 Task: Create new contact,   with mail id: 'AdamsAutumn@revlon.com', first name: 'Autumn', Last name: 'Adams', Job Title: Communications Specialist, Phone number (702) 555-4567. Change life cycle stage to  'Lead' and lead status to 'New'. Add new company to the associated contact: zukademi.edu.tr and type: Other. Logged in from softage.10@softage.net
Action: Mouse moved to (57, 51)
Screenshot: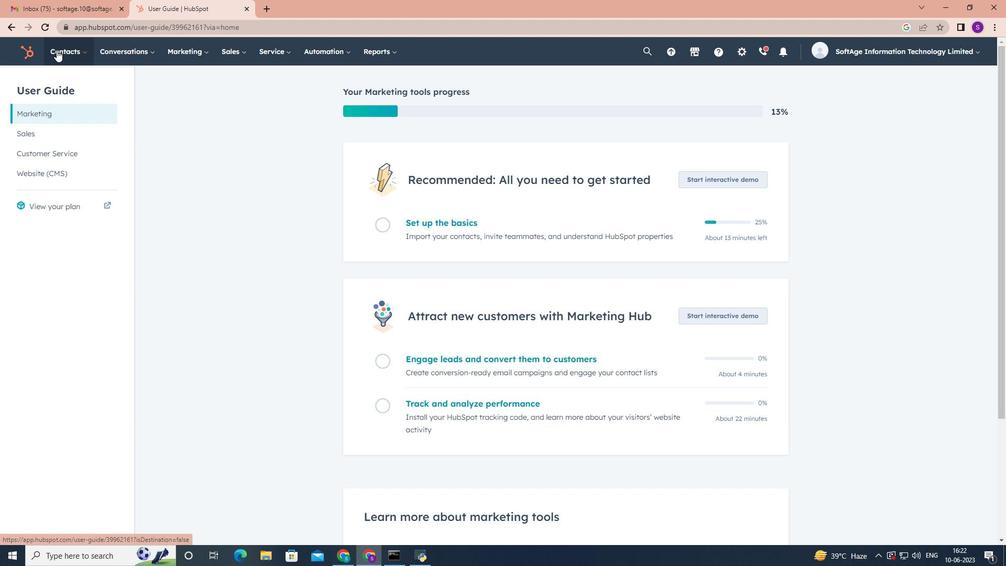 
Action: Mouse pressed left at (57, 51)
Screenshot: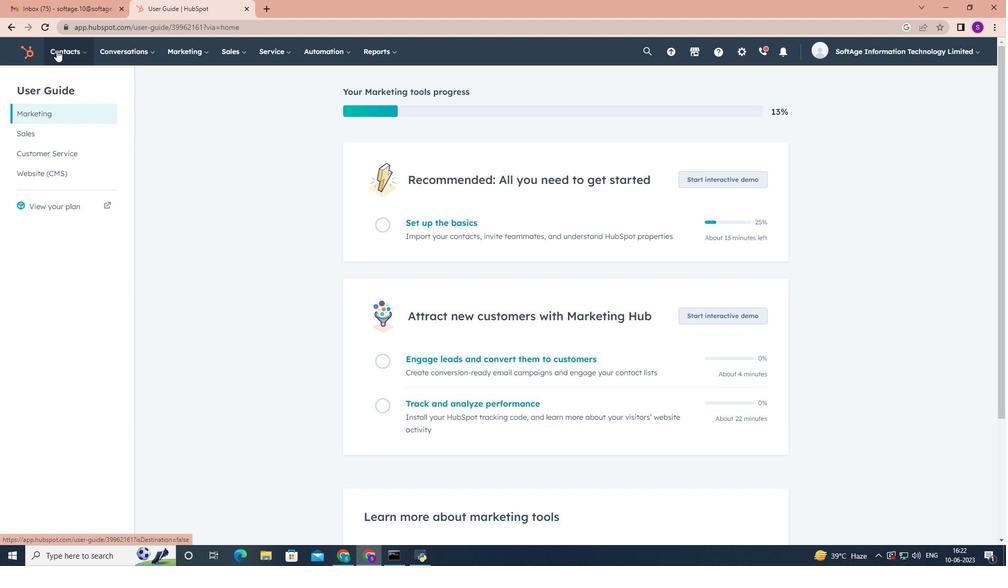 
Action: Mouse moved to (67, 82)
Screenshot: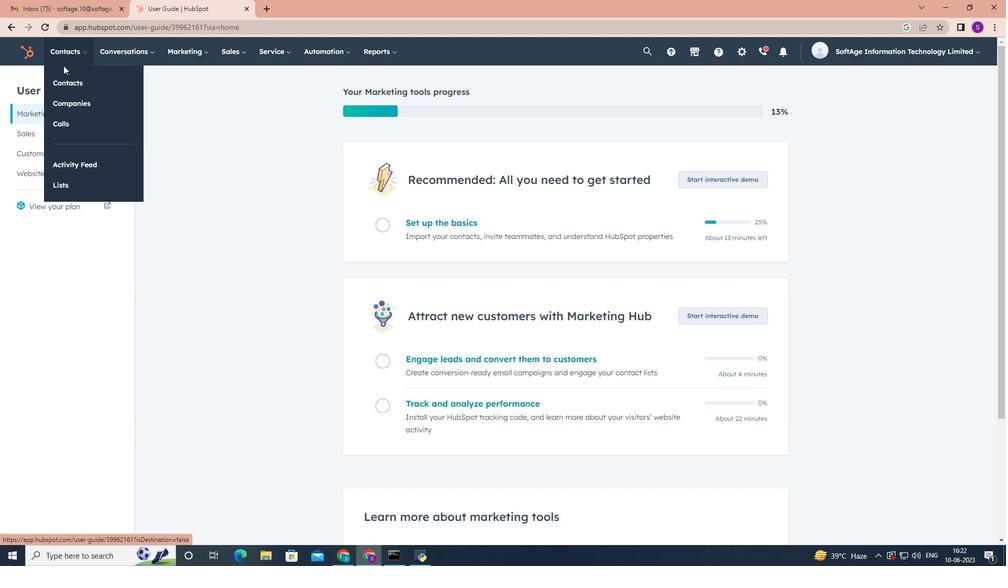 
Action: Mouse pressed left at (67, 82)
Screenshot: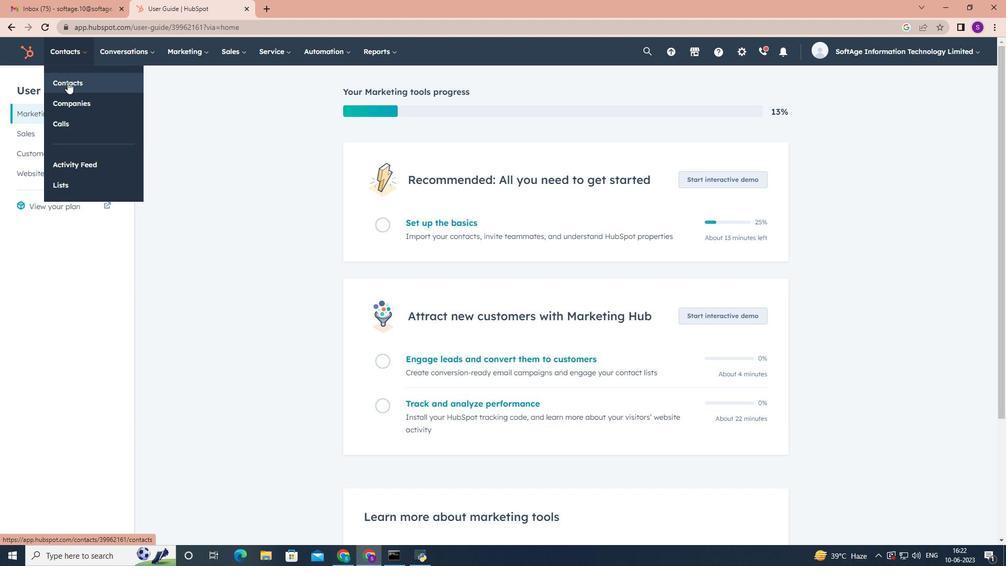 
Action: Mouse moved to (935, 90)
Screenshot: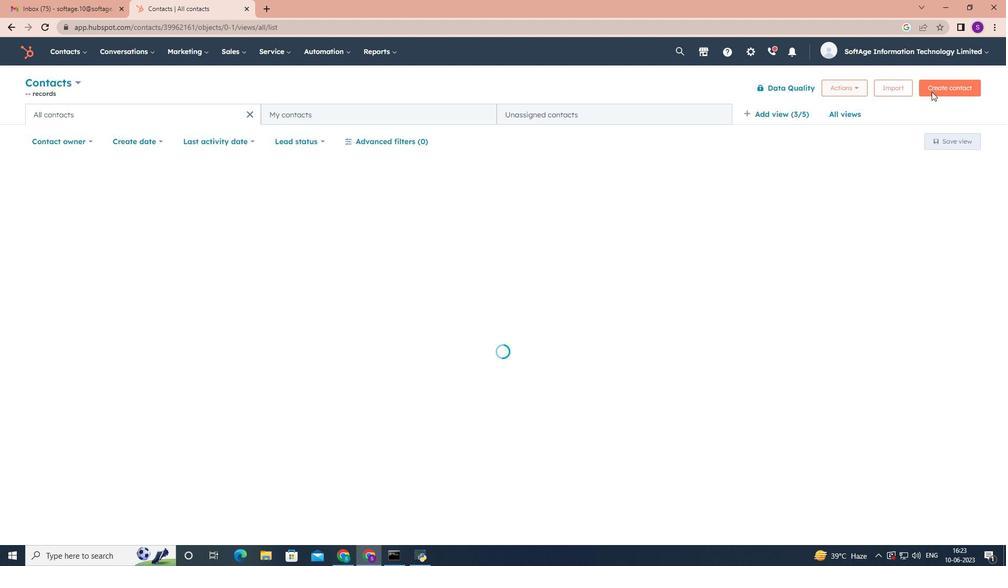 
Action: Mouse pressed left at (935, 90)
Screenshot: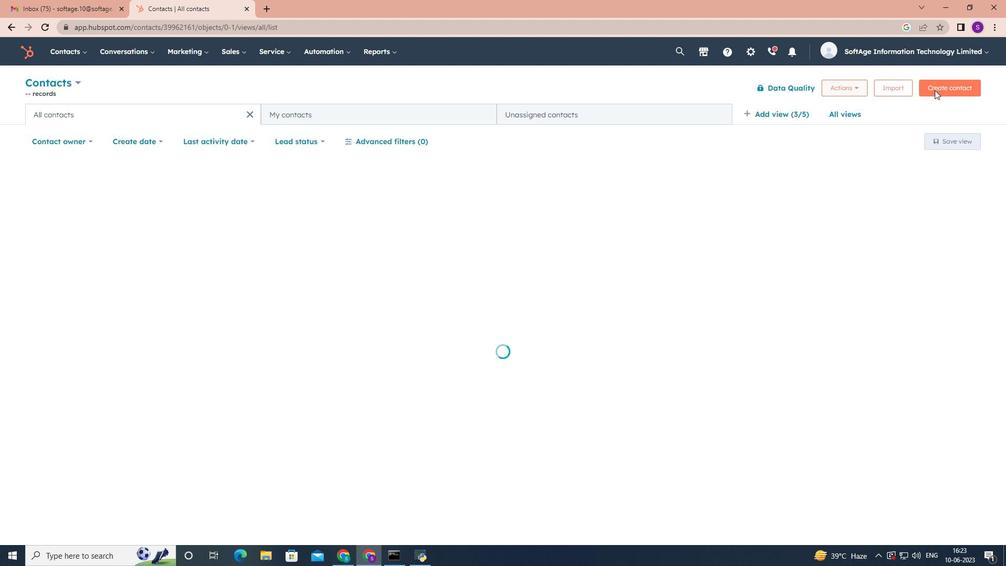 
Action: Mouse moved to (742, 134)
Screenshot: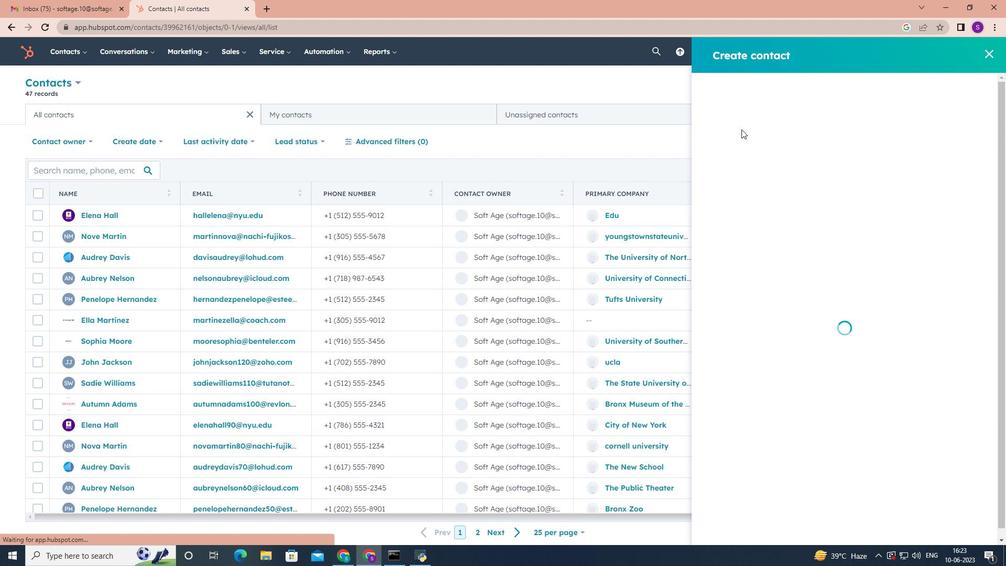 
Action: Mouse pressed left at (742, 134)
Screenshot: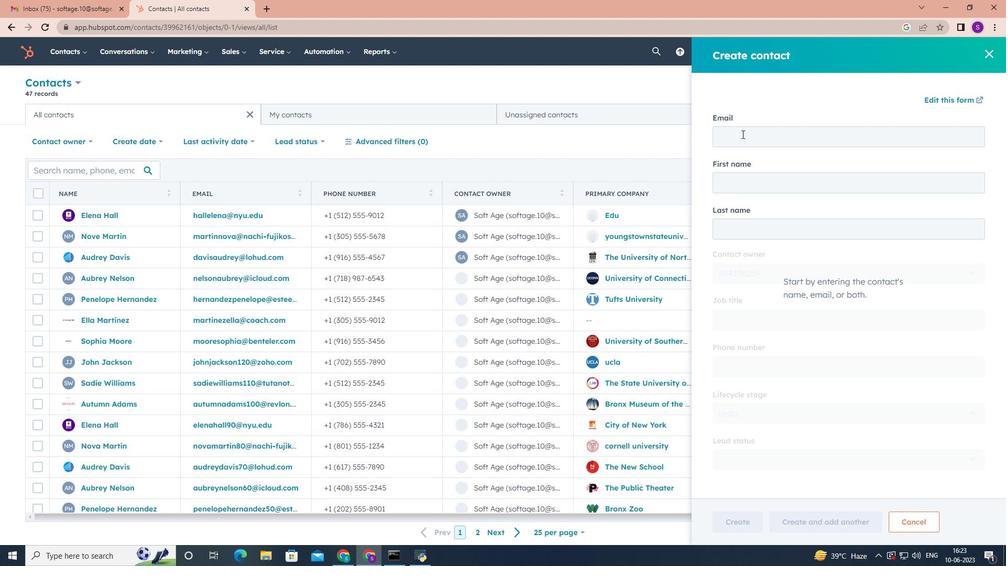 
Action: Key pressed <Key.shift>Adams<Key.shift>Autumn<Key.shift>@e<Key.backspace>revlon.com
Screenshot: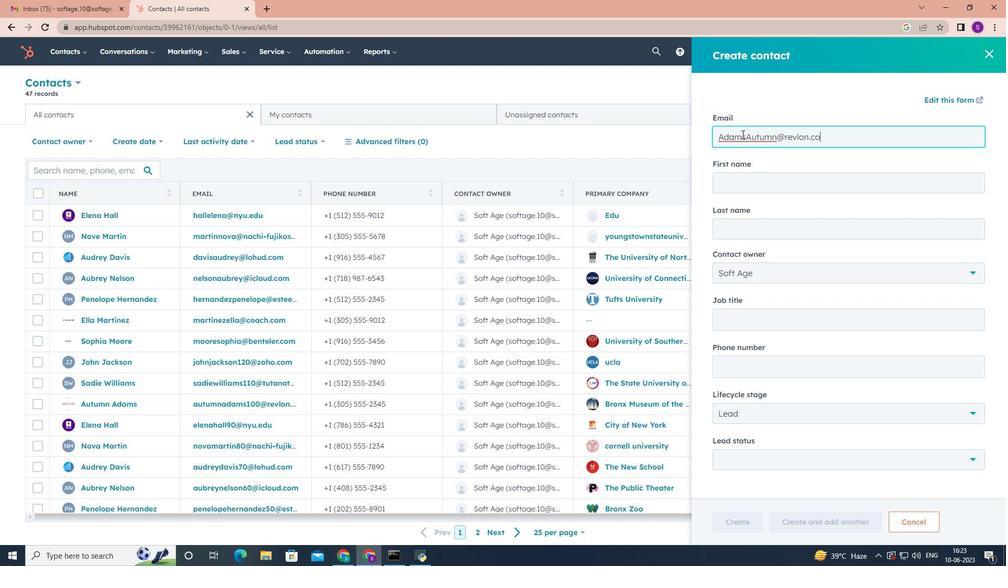
Action: Mouse scrolled (742, 133) with delta (0, 0)
Screenshot: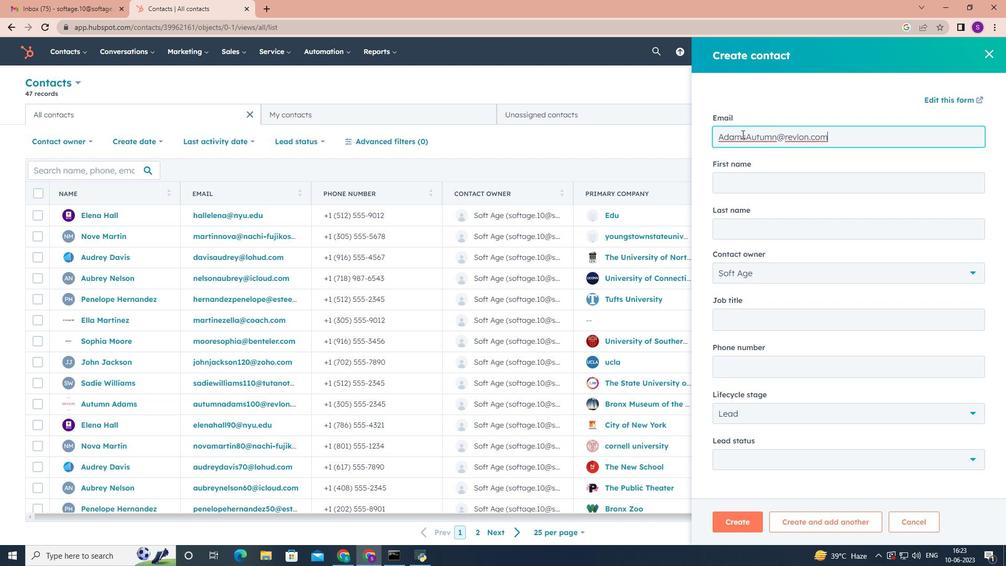 
Action: Mouse moved to (746, 178)
Screenshot: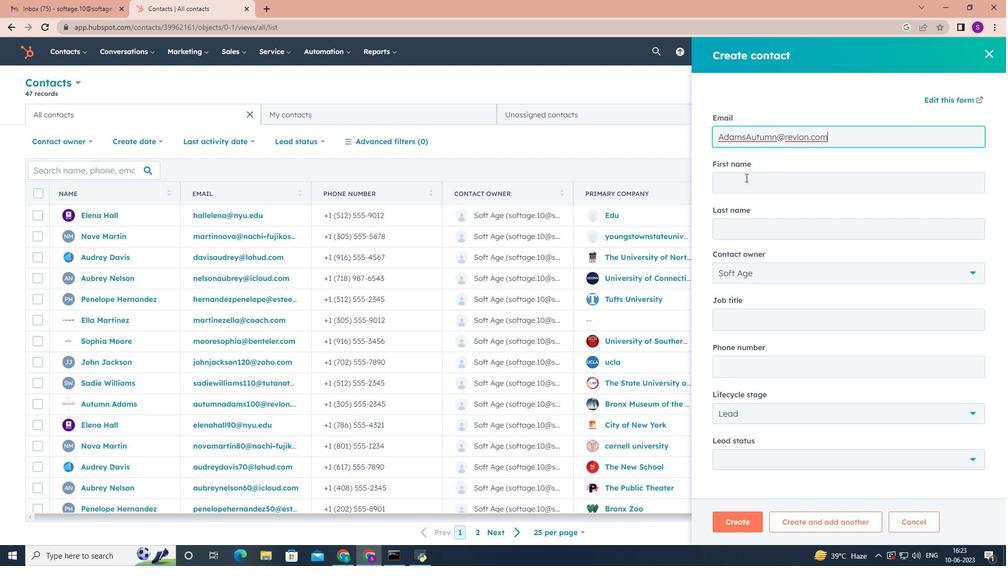 
Action: Mouse pressed left at (746, 178)
Screenshot: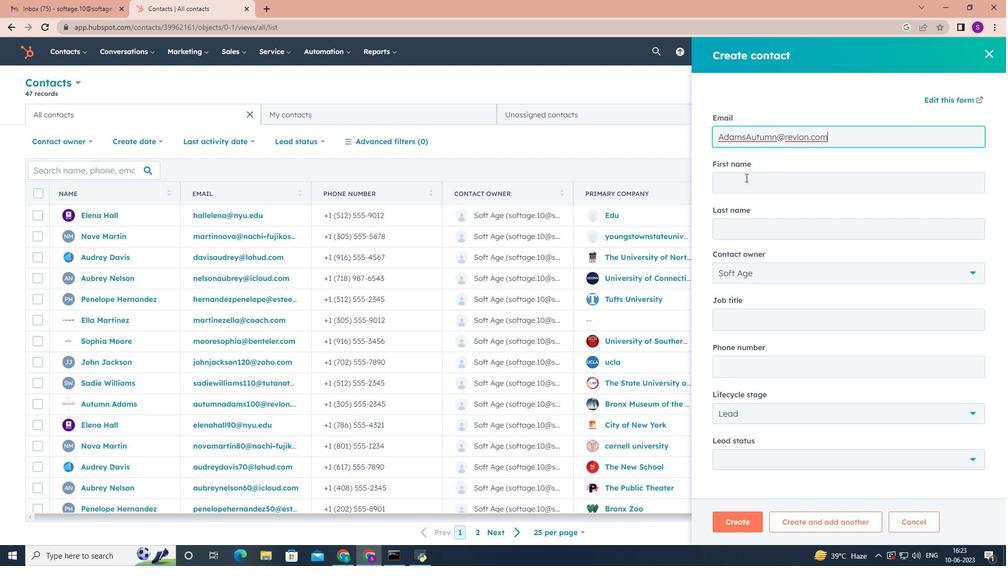 
Action: Key pressed <Key.shift>Autumn<Key.tab><Key.shift><Key.shift><Key.shift><Key.shift><Key.shift><Key.shift><Key.shift>Adams<Key.tab><Key.tab><Key.shift>Communications<Key.space><Key.shift>Specialist<Key.tab>7025554567<Key.tab><Key.tab><Key.tab><Key.tab><Key.enter>
Screenshot: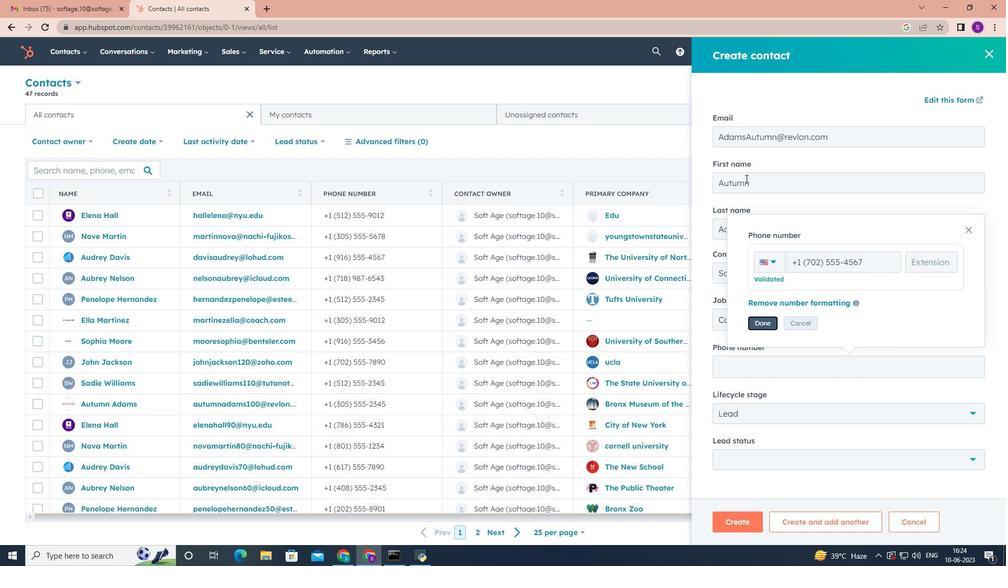 
Action: Mouse moved to (975, 416)
Screenshot: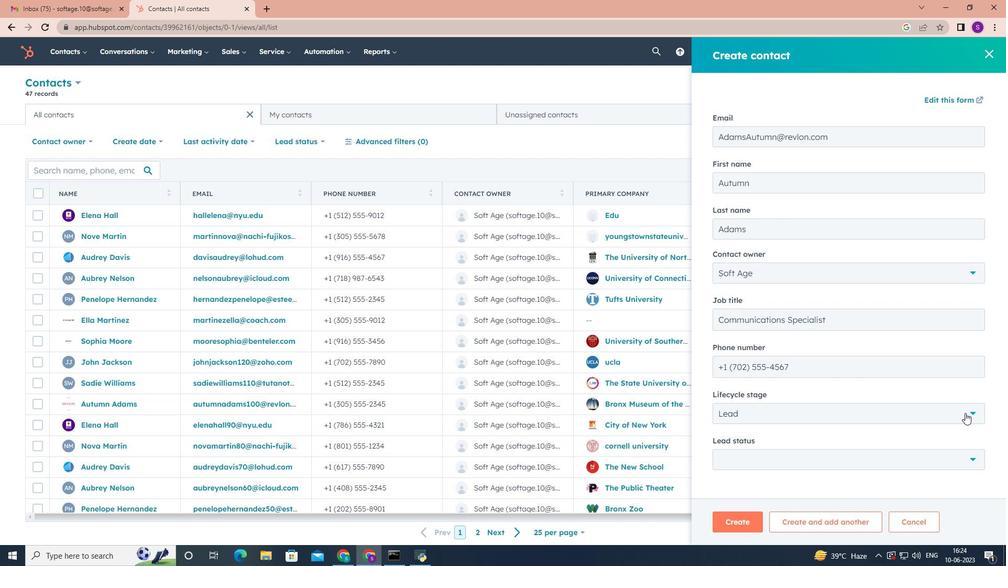 
Action: Mouse pressed left at (975, 416)
Screenshot: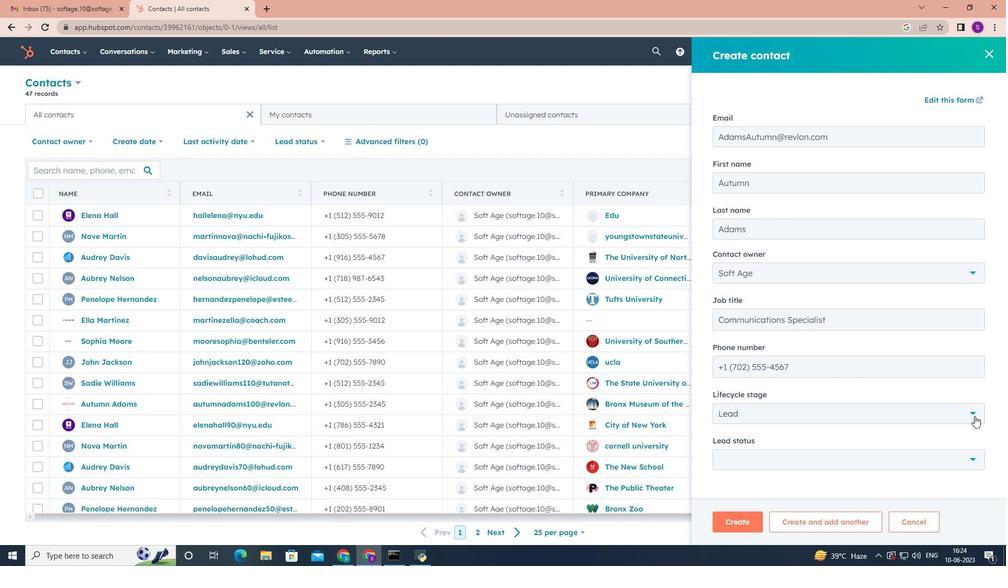 
Action: Mouse moved to (754, 319)
Screenshot: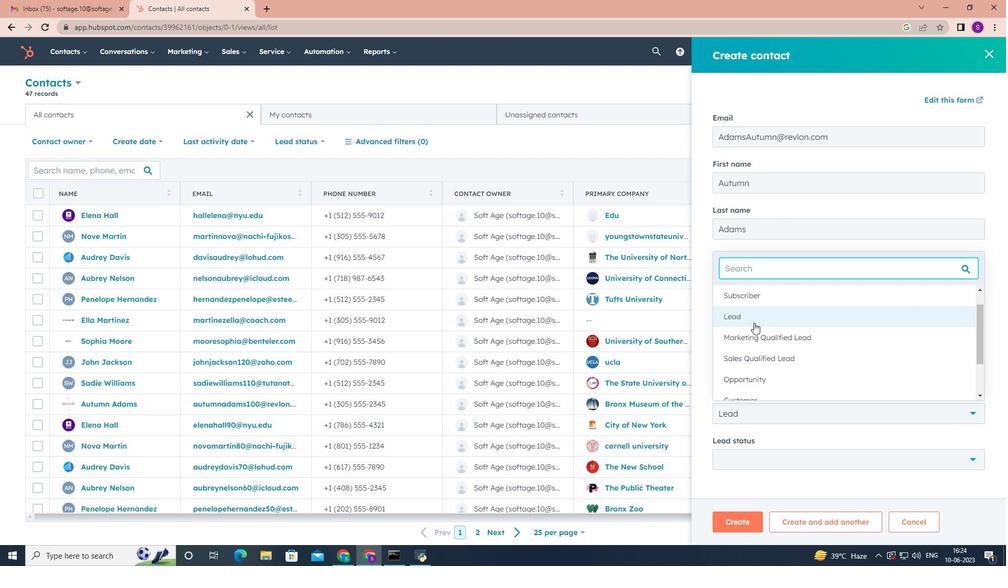
Action: Mouse pressed left at (754, 319)
Screenshot: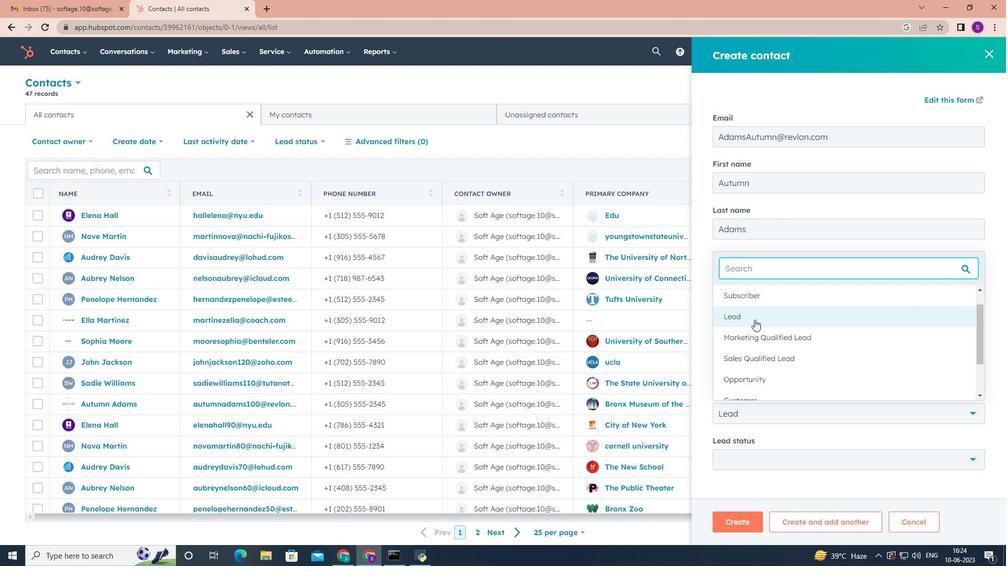 
Action: Mouse moved to (972, 459)
Screenshot: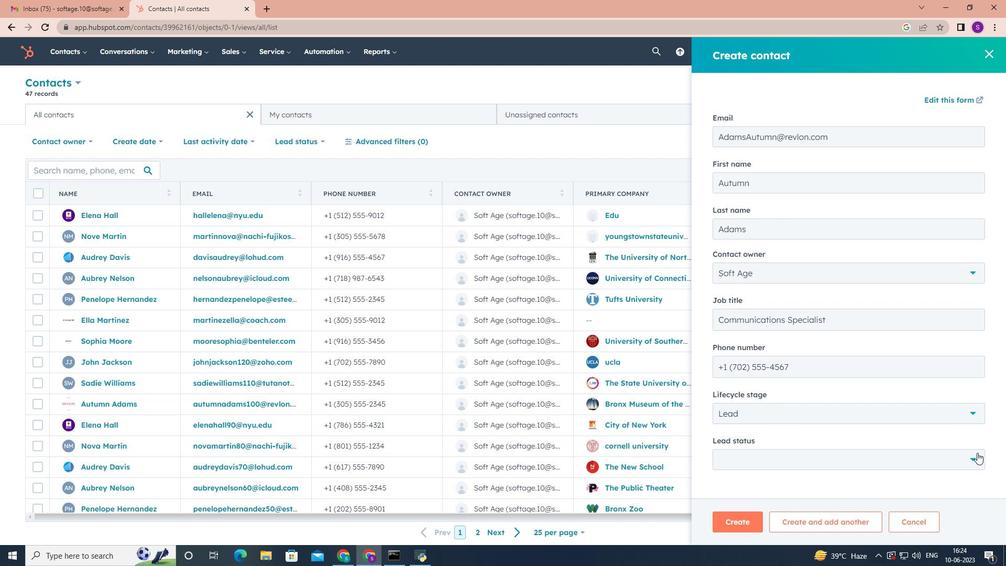 
Action: Mouse pressed left at (972, 459)
Screenshot: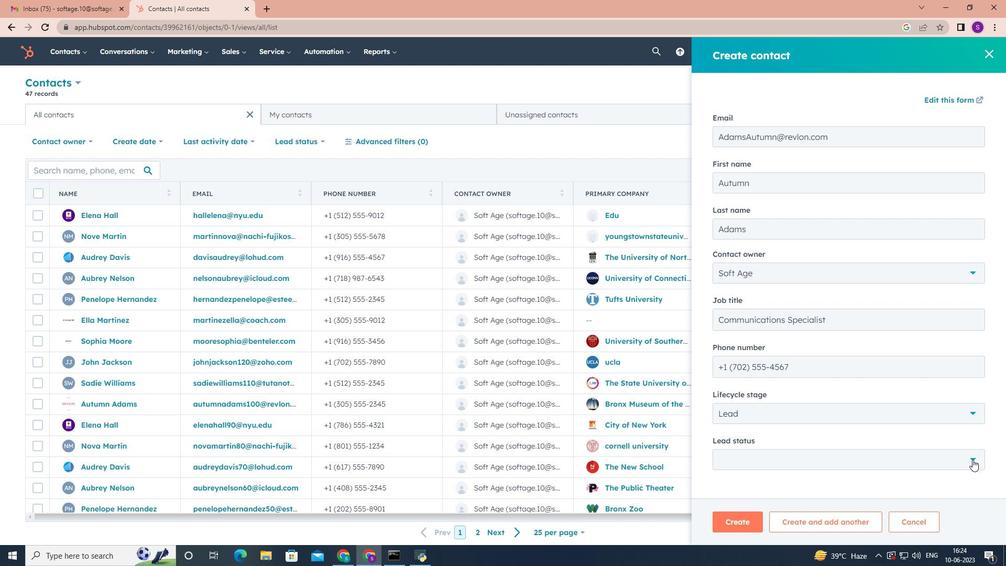 
Action: Mouse moved to (733, 365)
Screenshot: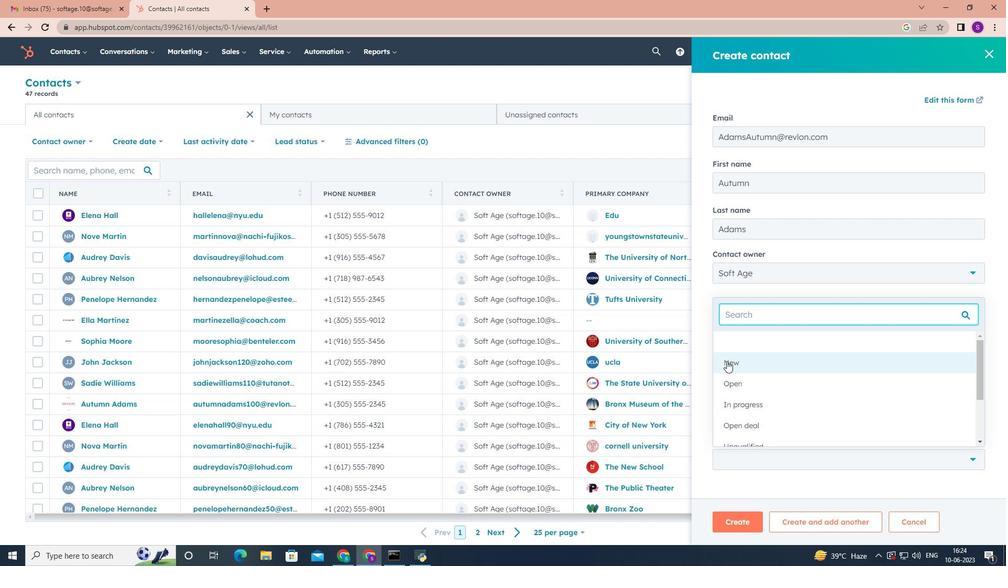 
Action: Mouse pressed left at (733, 365)
Screenshot: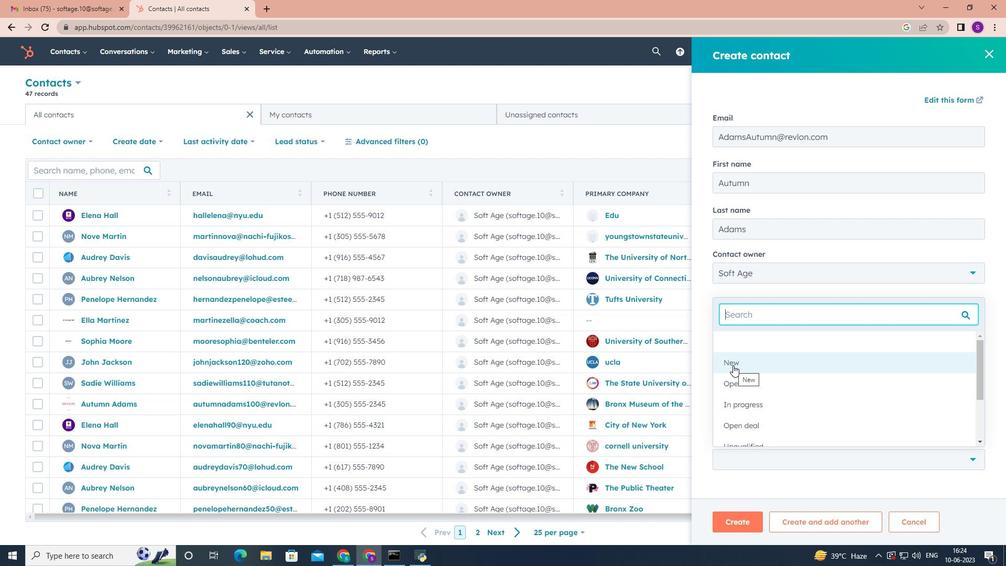 
Action: Mouse moved to (745, 527)
Screenshot: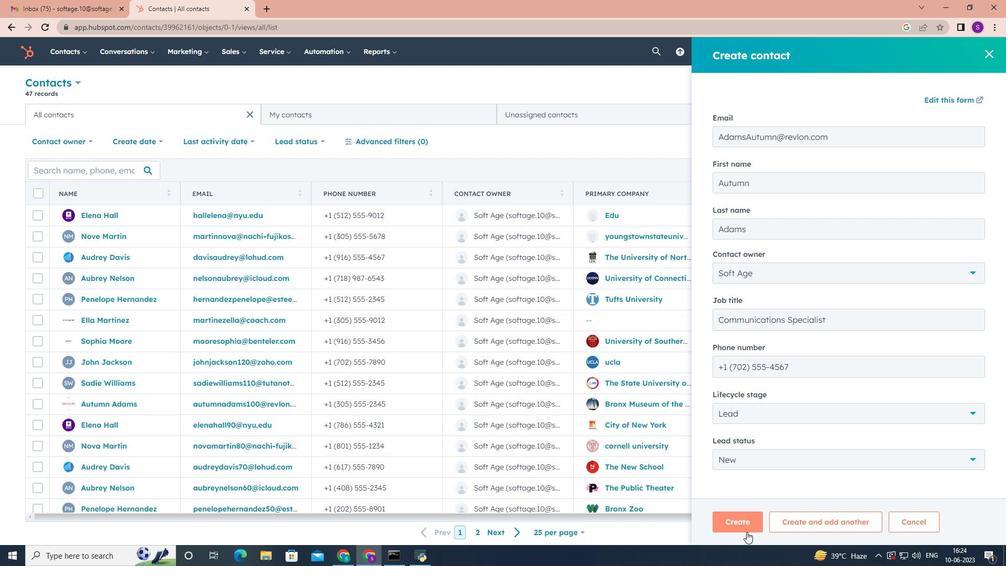 
Action: Mouse pressed left at (745, 527)
Screenshot: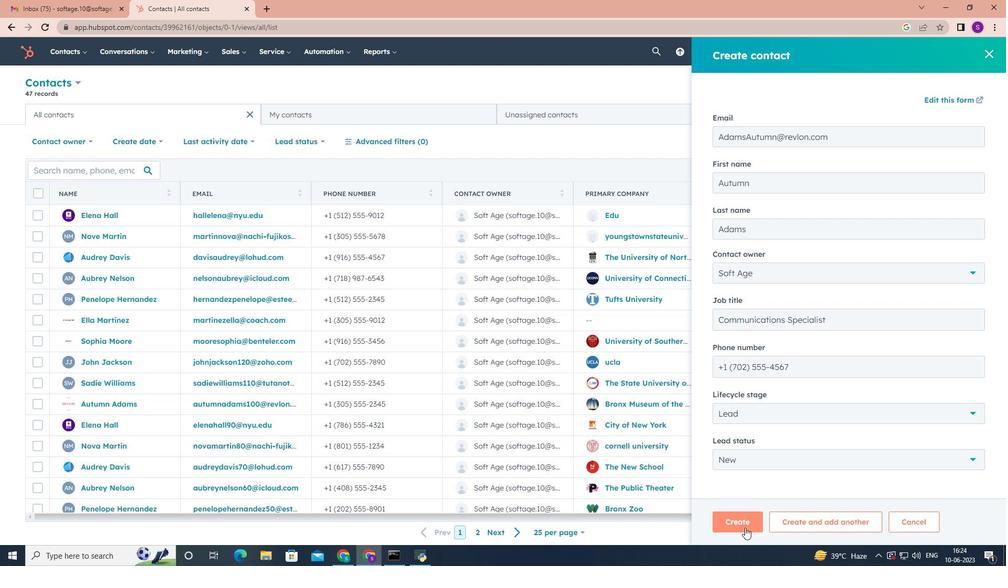 
Action: Mouse moved to (701, 340)
Screenshot: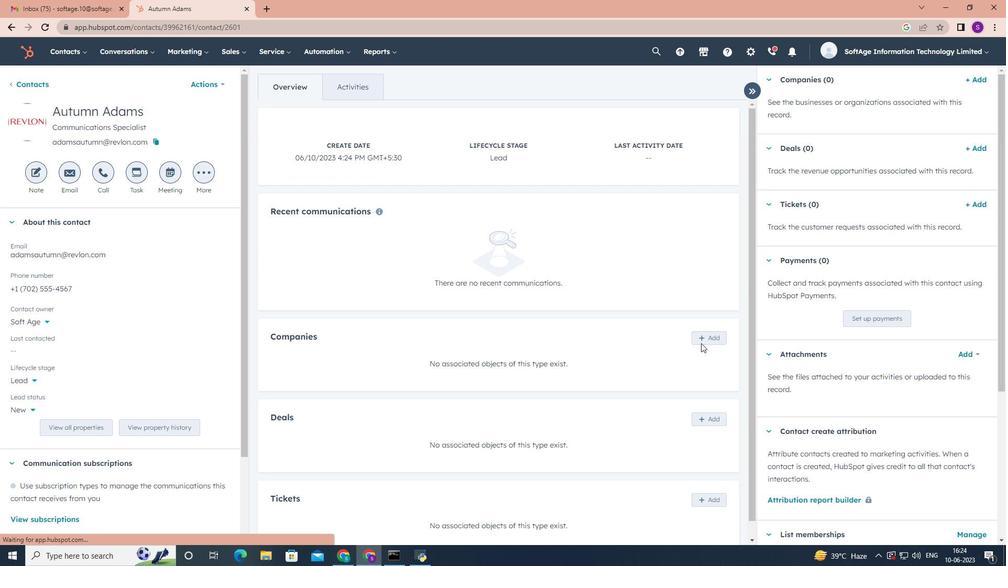 
Action: Mouse pressed left at (701, 340)
Screenshot: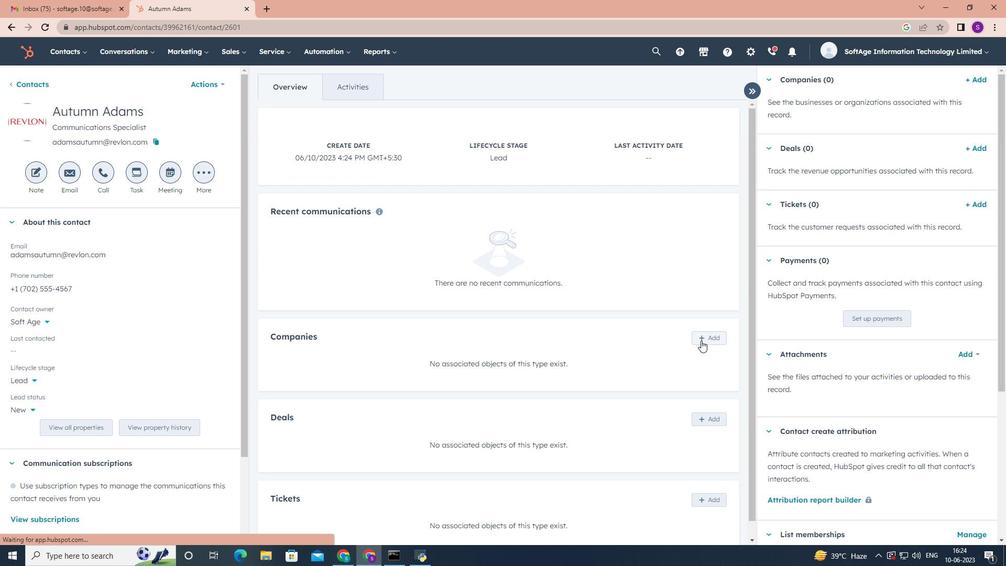 
Action: Mouse moved to (818, 110)
Screenshot: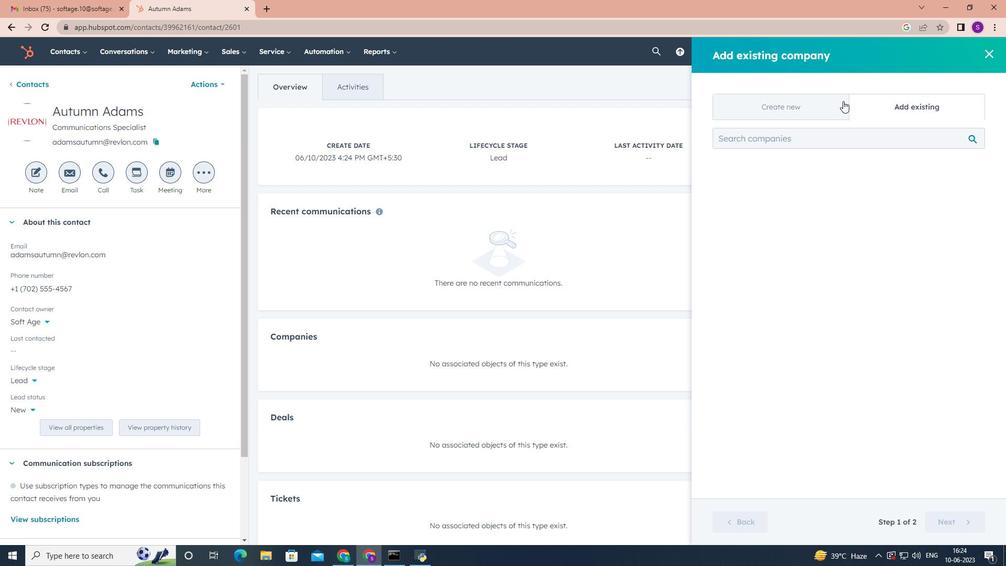 
Action: Mouse pressed left at (818, 110)
Screenshot: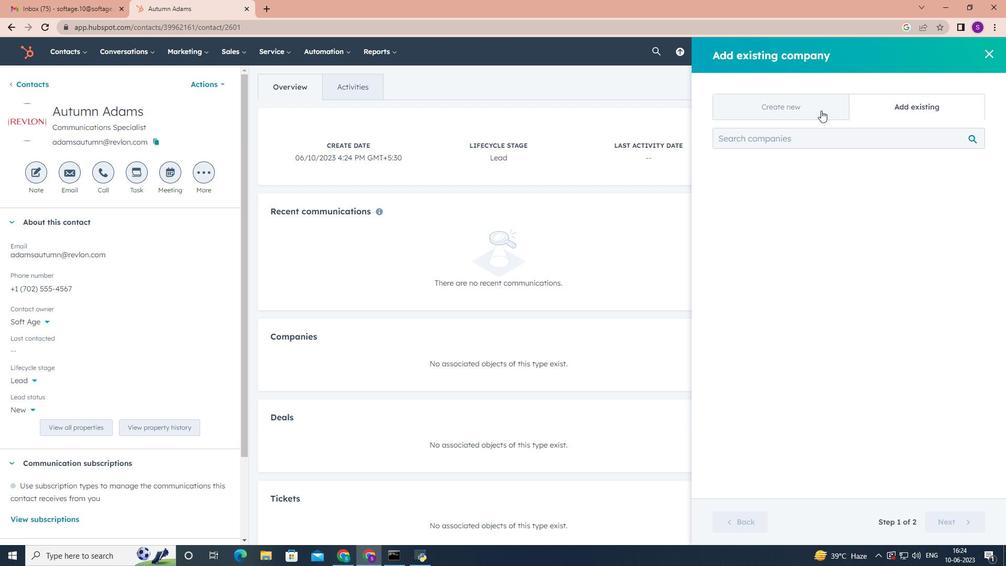 
Action: Mouse moved to (766, 178)
Screenshot: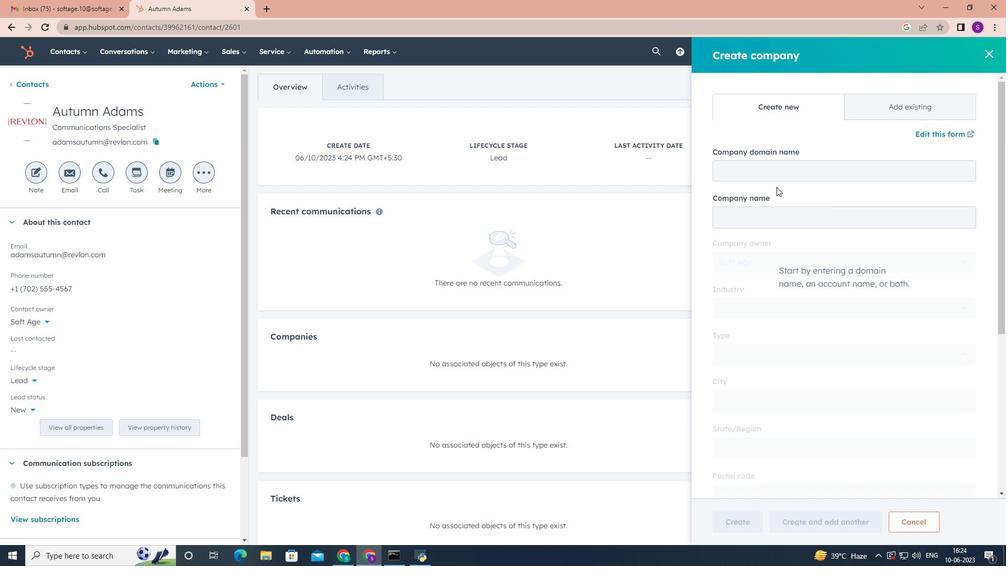 
Action: Mouse pressed left at (766, 178)
Screenshot: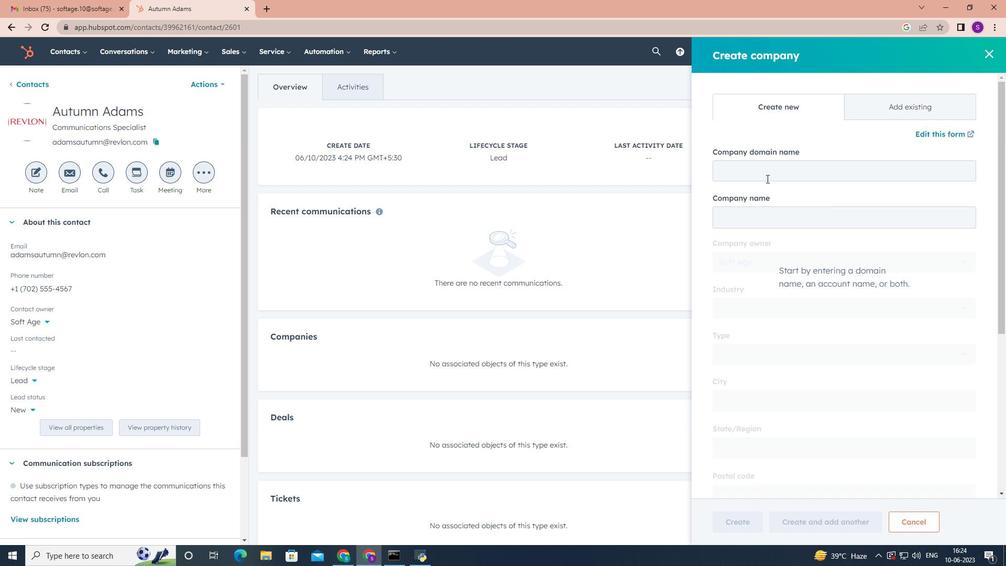 
Action: Key pressed zukademi.edu.tr
Screenshot: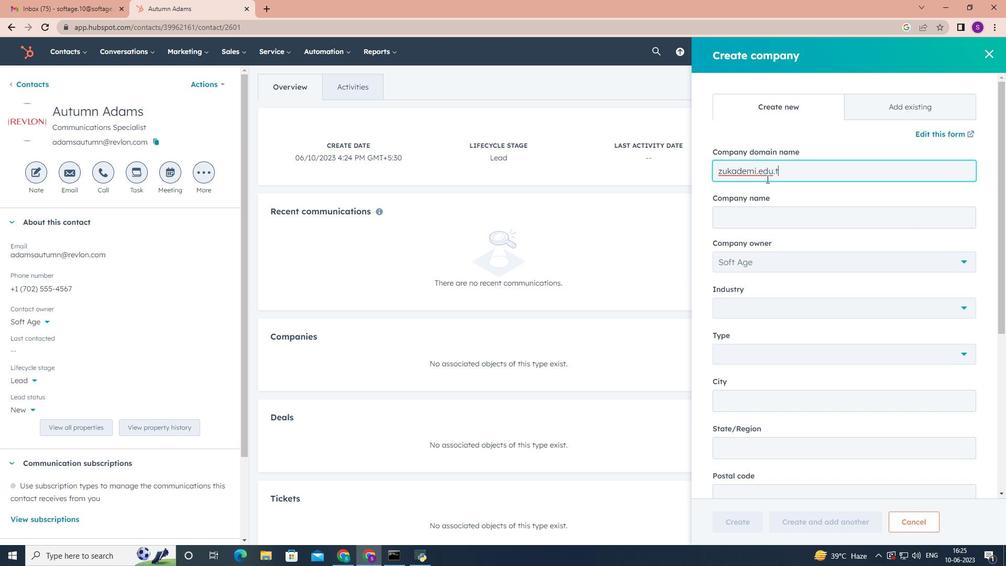
Action: Mouse moved to (830, 214)
Screenshot: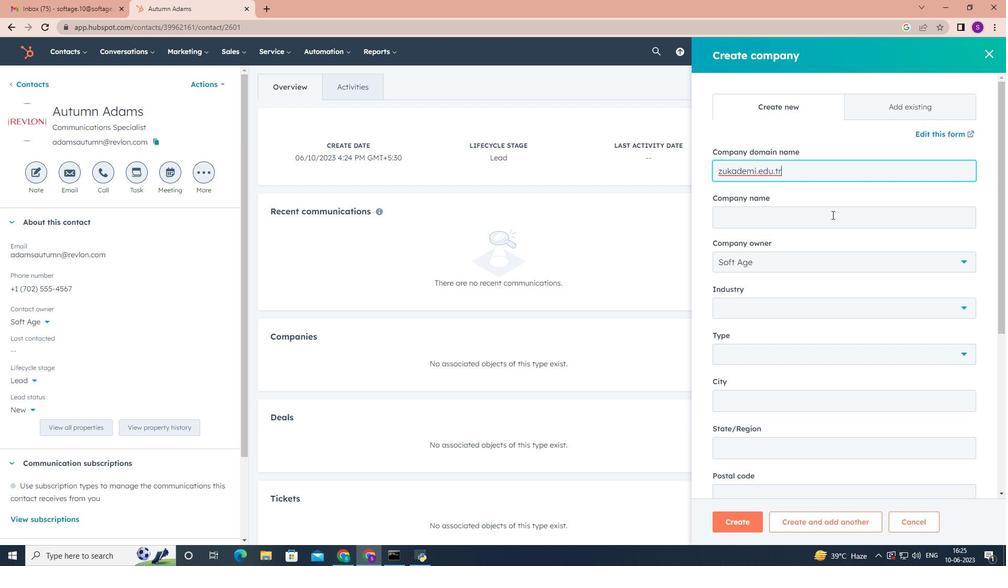 
Action: Mouse scrolled (830, 213) with delta (0, 0)
Screenshot: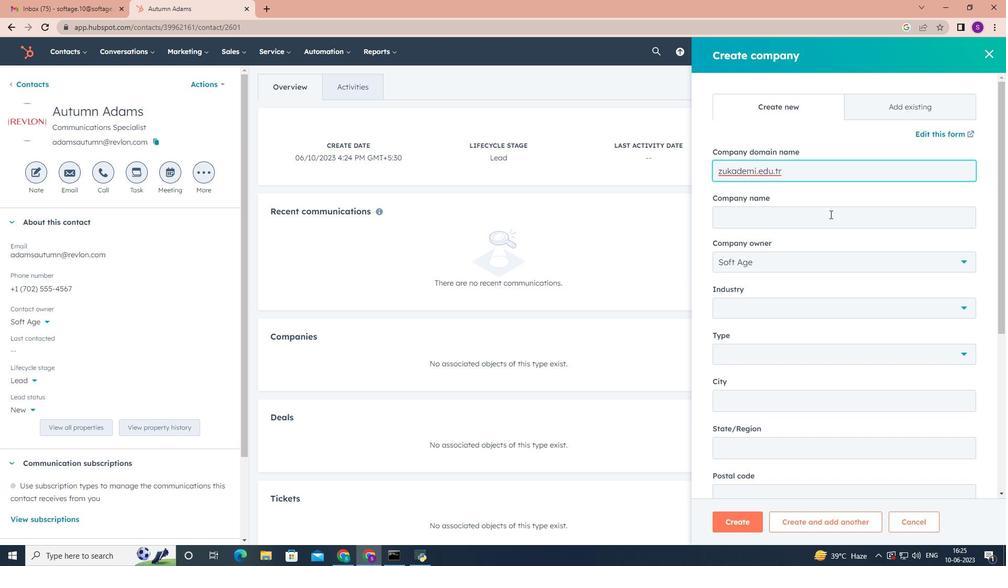 
Action: Mouse scrolled (830, 213) with delta (0, 0)
Screenshot: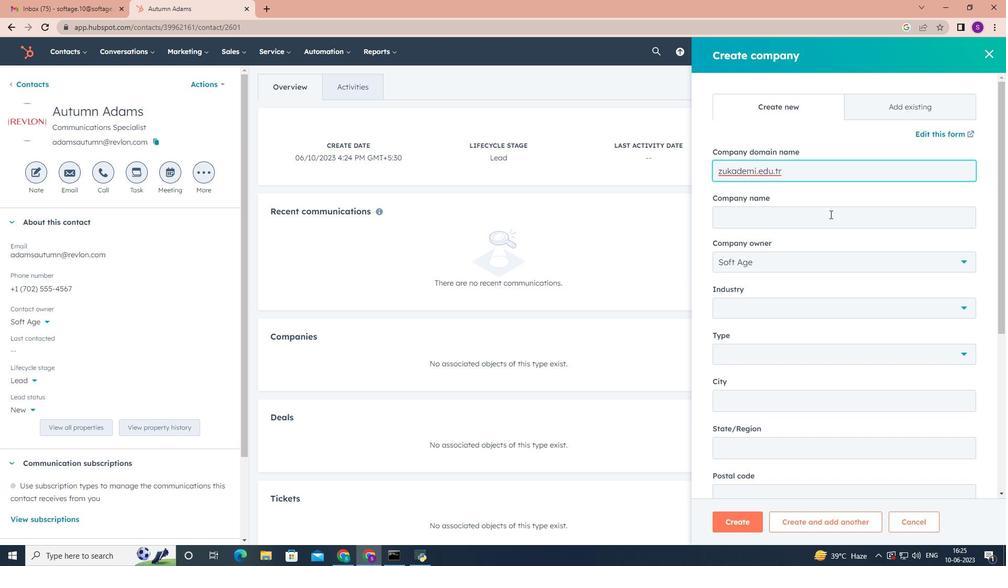 
Action: Mouse moved to (861, 246)
Screenshot: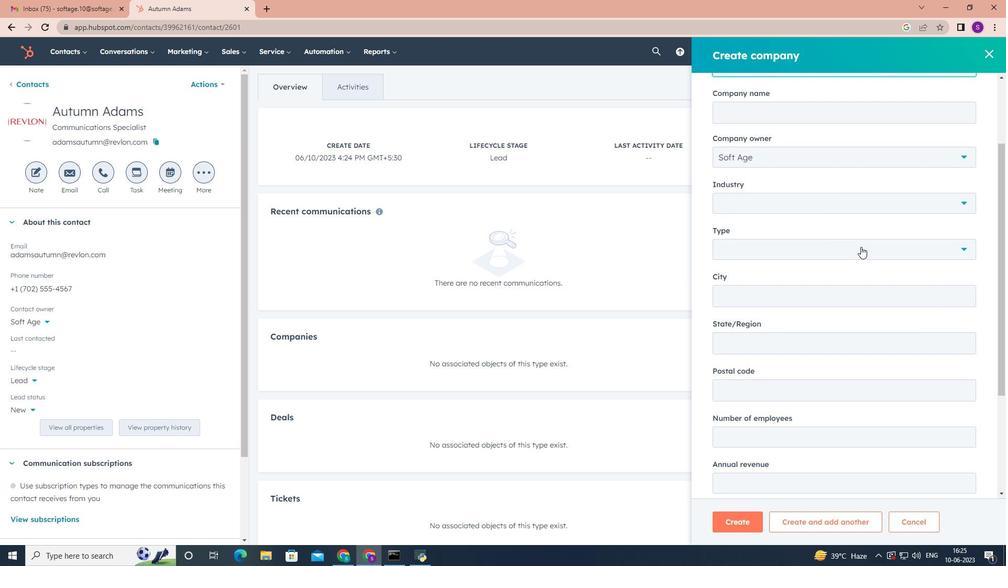 
Action: Mouse pressed left at (861, 246)
Screenshot: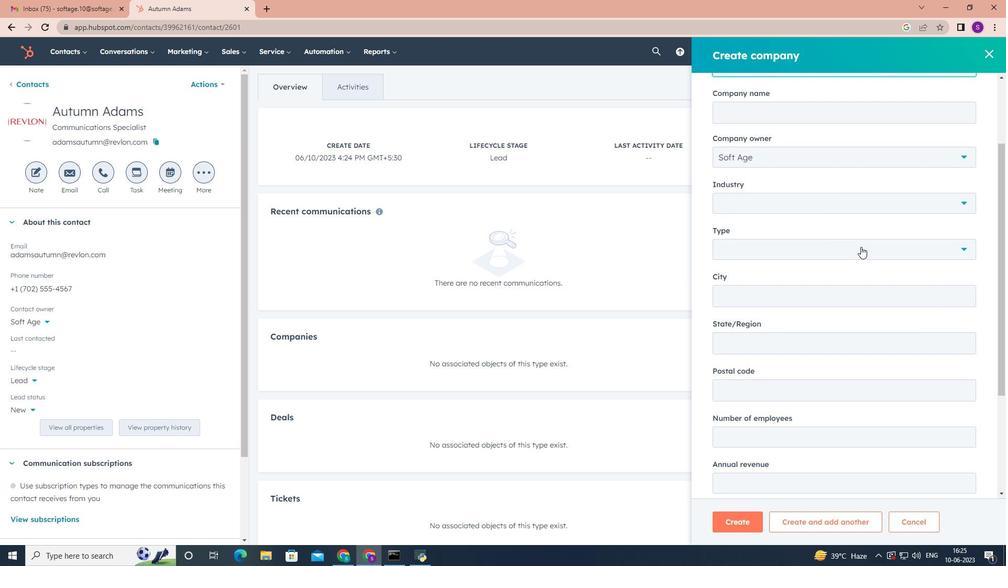 
Action: Mouse moved to (799, 308)
Screenshot: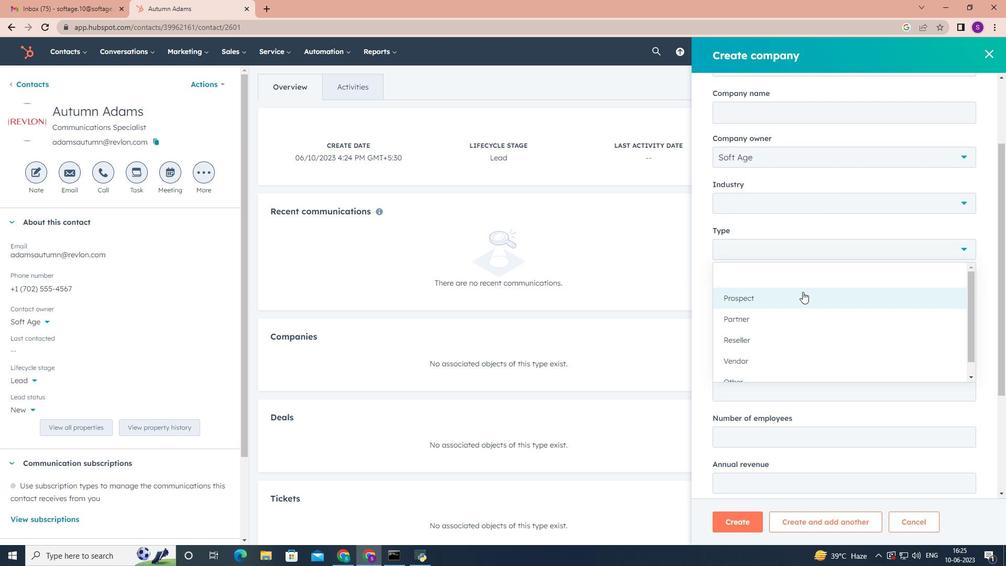 
Action: Mouse scrolled (799, 308) with delta (0, 0)
Screenshot: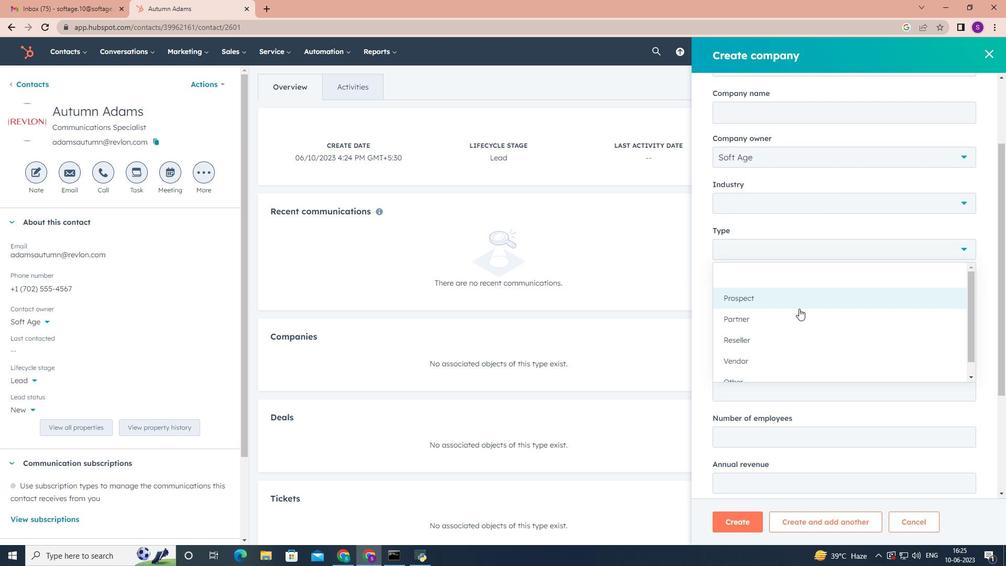 
Action: Mouse scrolled (799, 308) with delta (0, 0)
Screenshot: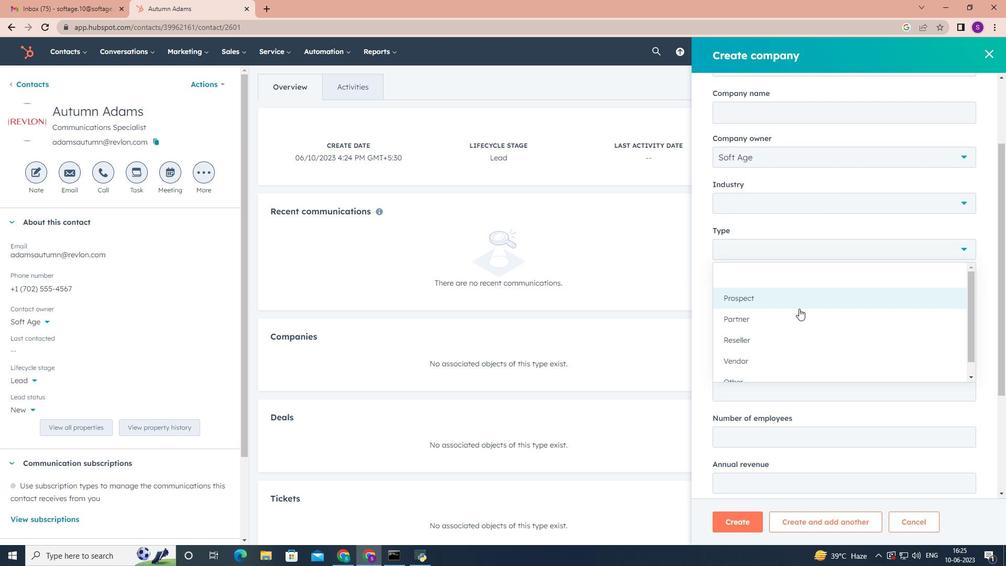 
Action: Mouse scrolled (799, 308) with delta (0, 0)
Screenshot: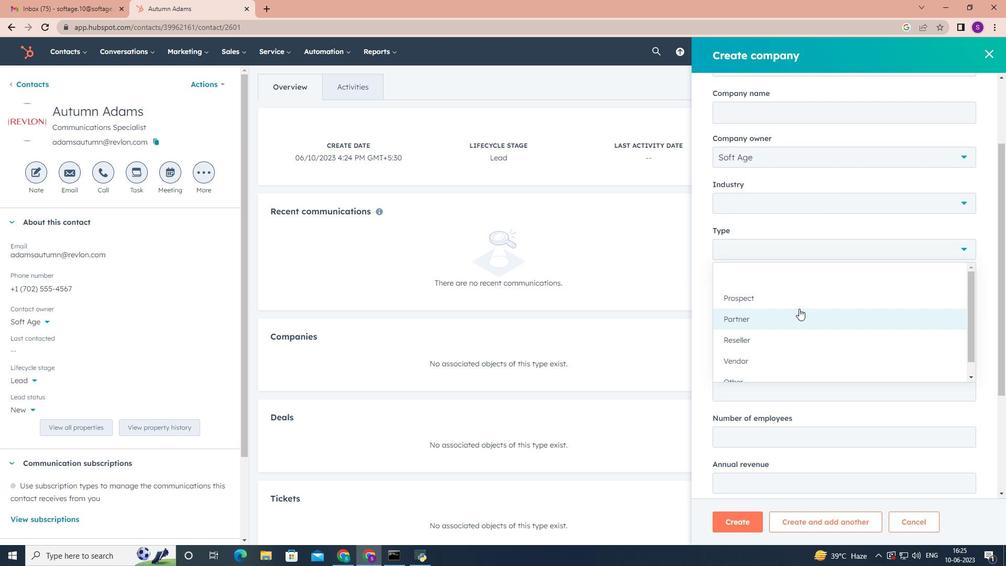 
Action: Mouse scrolled (799, 308) with delta (0, 0)
Screenshot: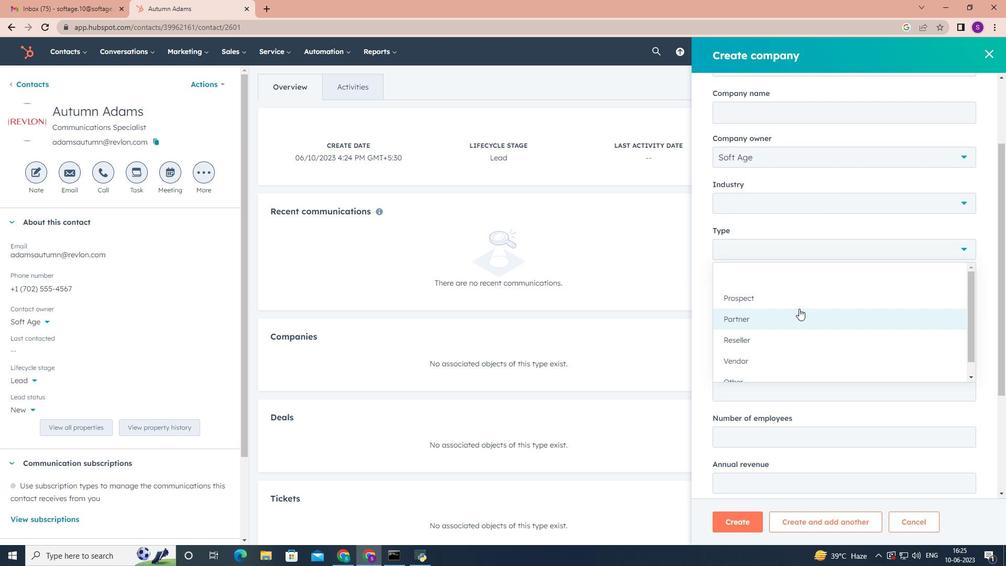 
Action: Mouse scrolled (799, 308) with delta (0, 0)
Screenshot: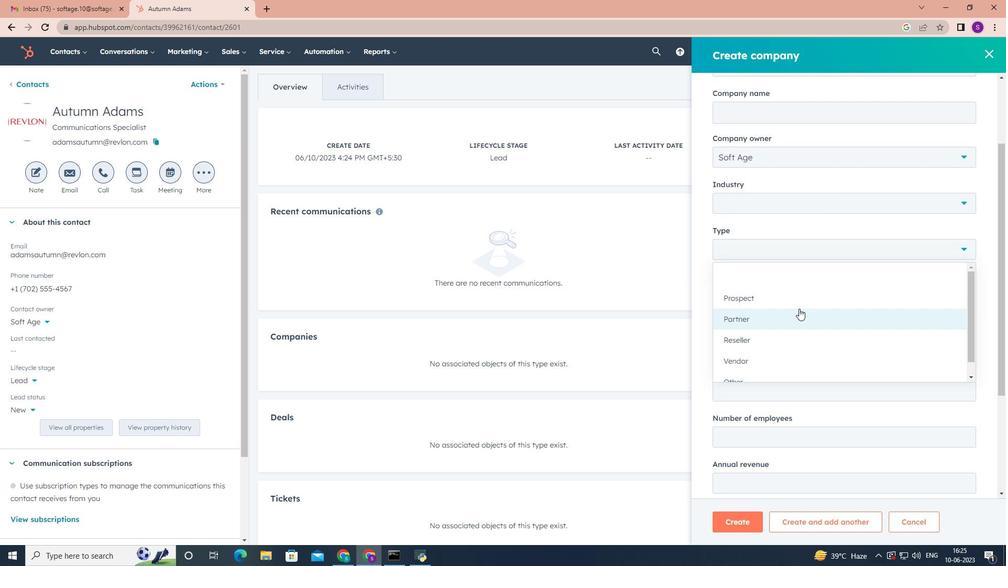 
Action: Mouse scrolled (799, 308) with delta (0, 0)
Screenshot: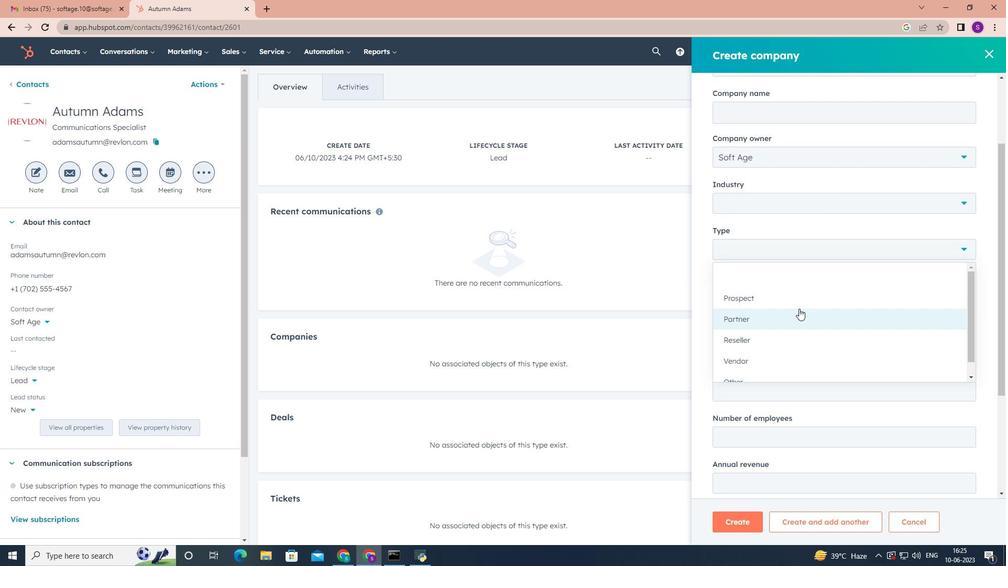 
Action: Mouse moved to (779, 362)
Screenshot: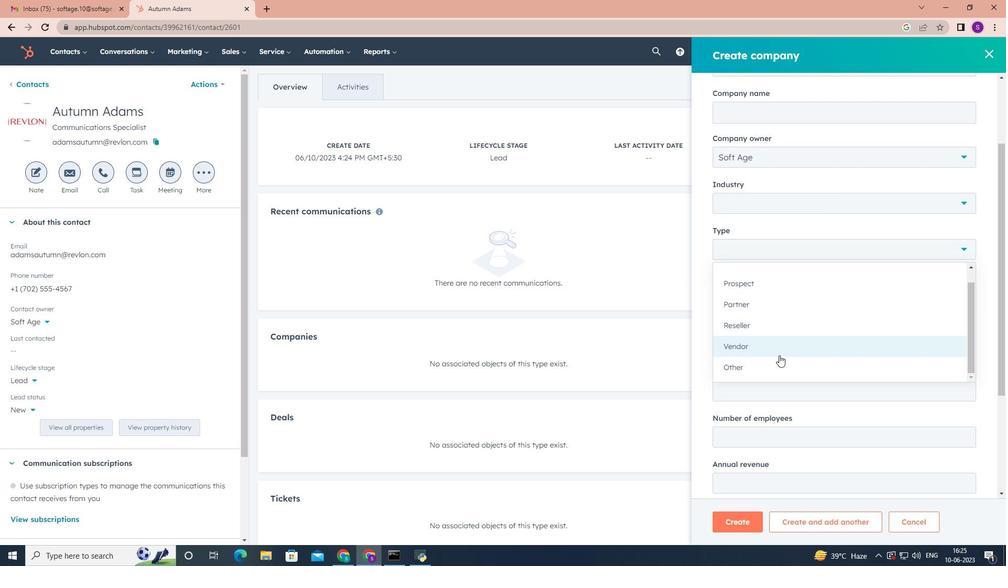 
Action: Mouse pressed left at (779, 362)
Screenshot: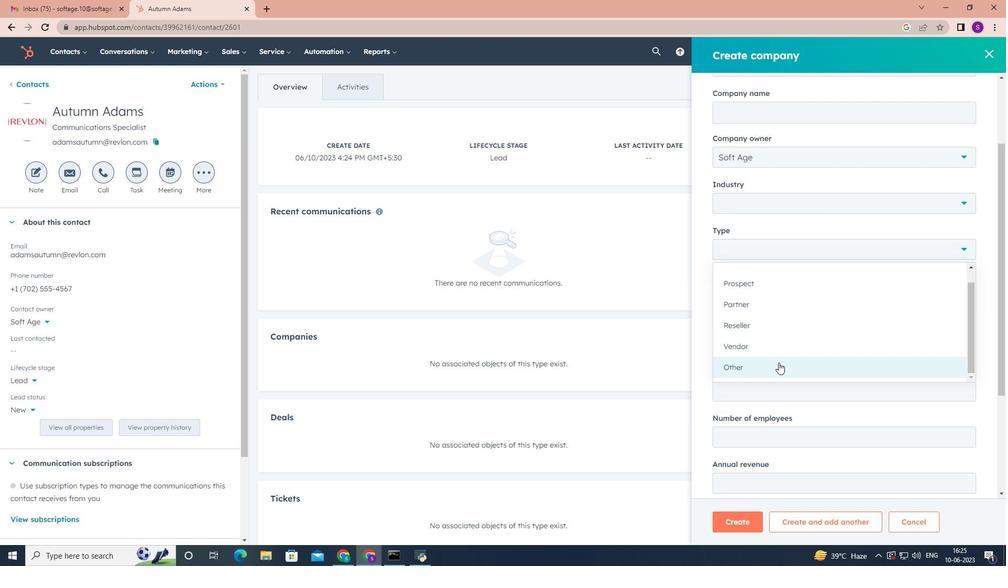 
Action: Mouse scrolled (779, 363) with delta (0, 0)
Screenshot: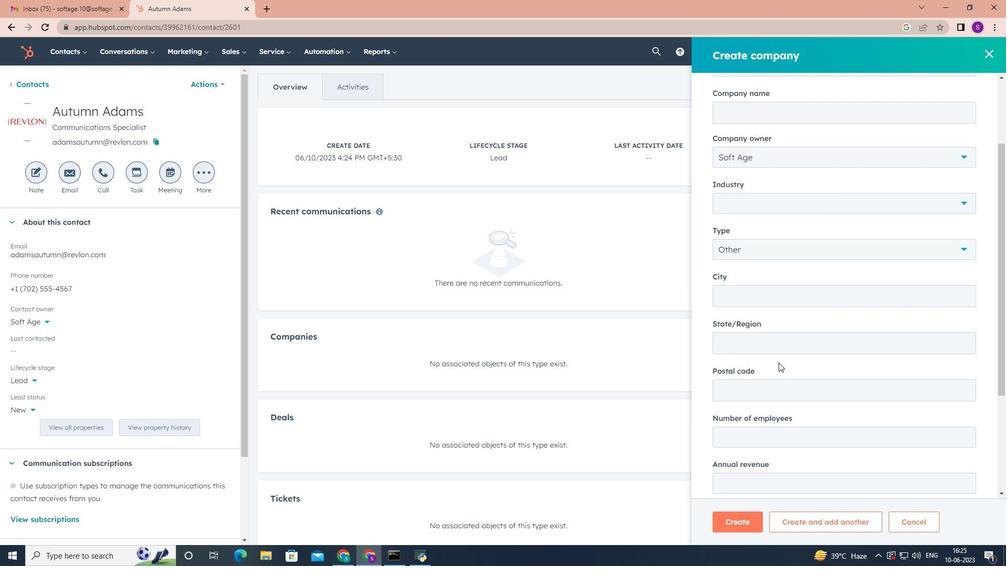
Action: Mouse scrolled (779, 362) with delta (0, 0)
Screenshot: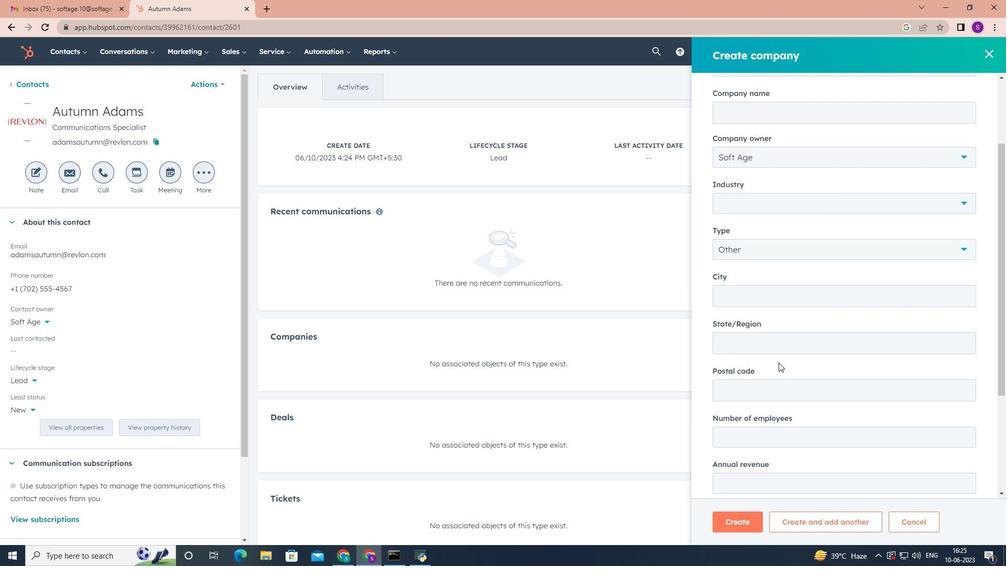 
Action: Mouse scrolled (779, 363) with delta (0, 0)
Screenshot: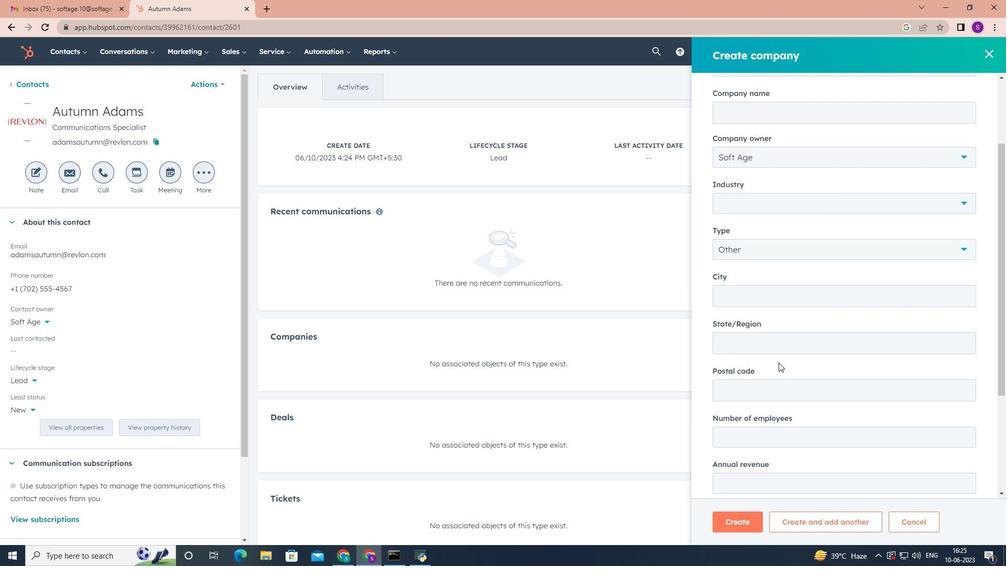 
Action: Mouse scrolled (779, 363) with delta (0, 0)
Screenshot: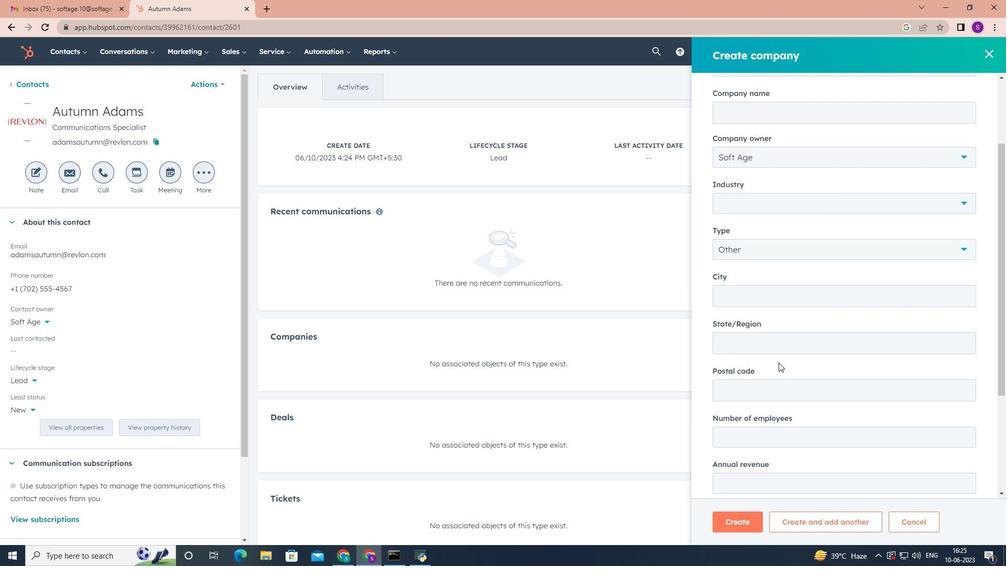 
Action: Mouse scrolled (779, 362) with delta (0, 0)
Screenshot: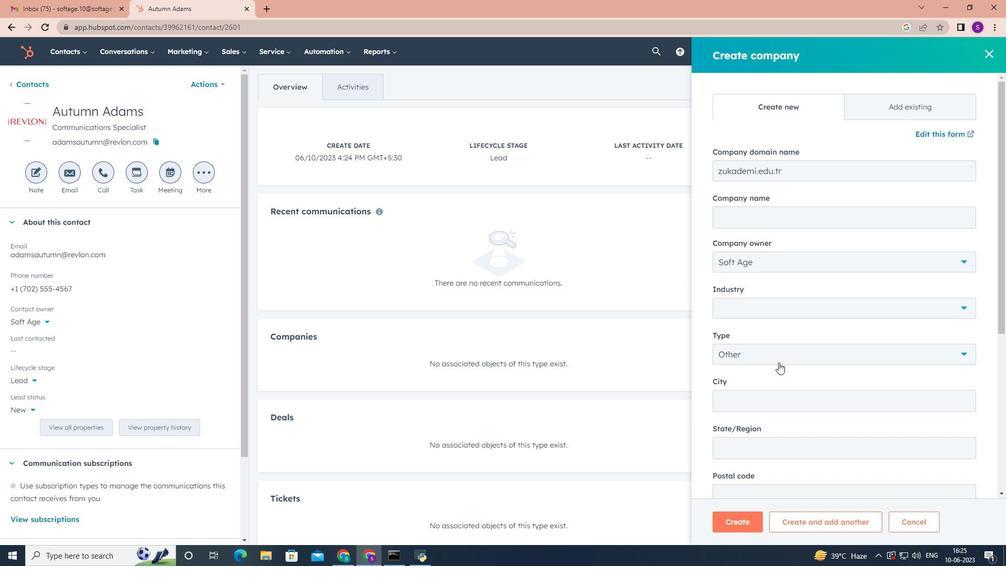 
Action: Mouse scrolled (779, 362) with delta (0, 0)
Screenshot: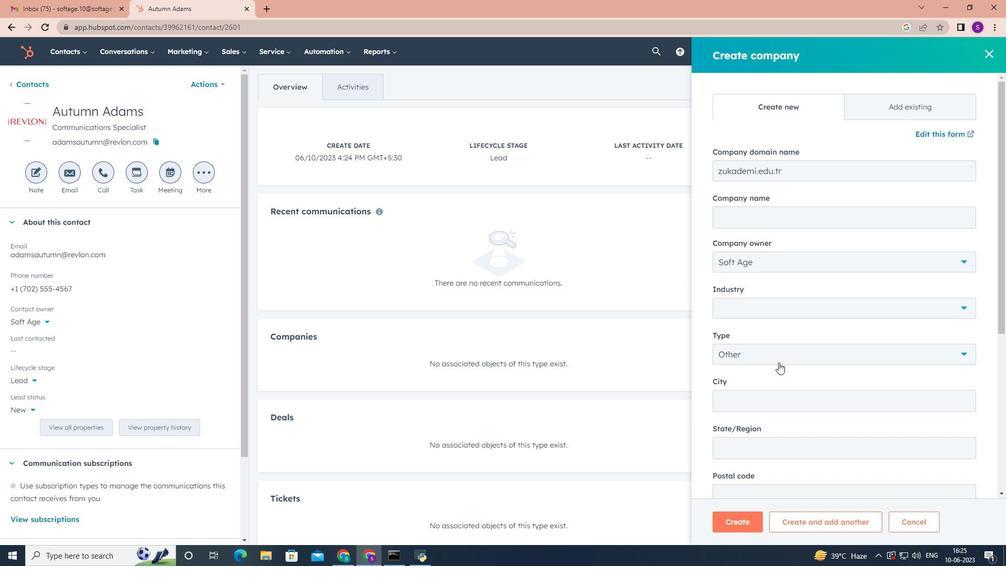 
Action: Mouse scrolled (779, 362) with delta (0, 0)
Screenshot: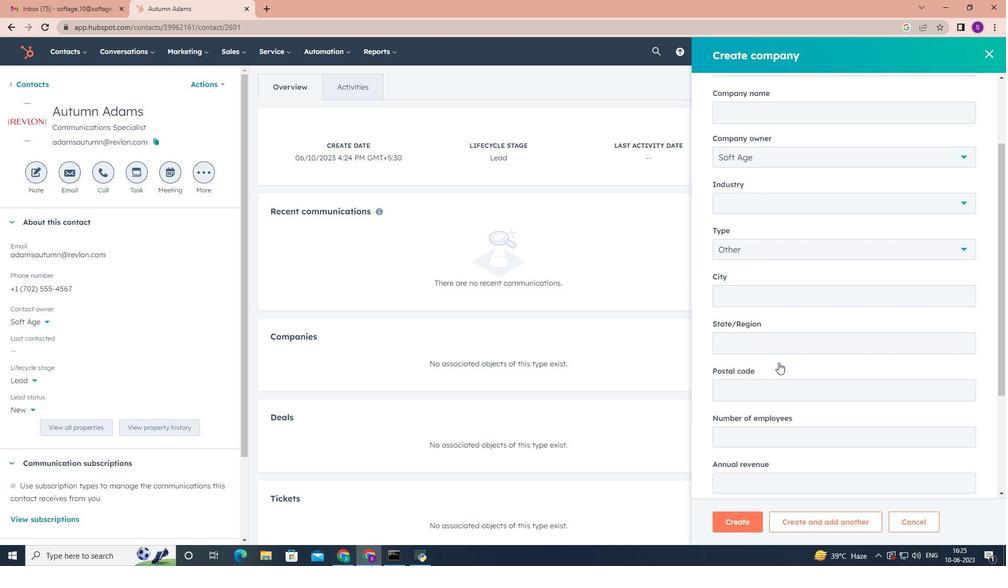
Action: Mouse scrolled (779, 362) with delta (0, 0)
Screenshot: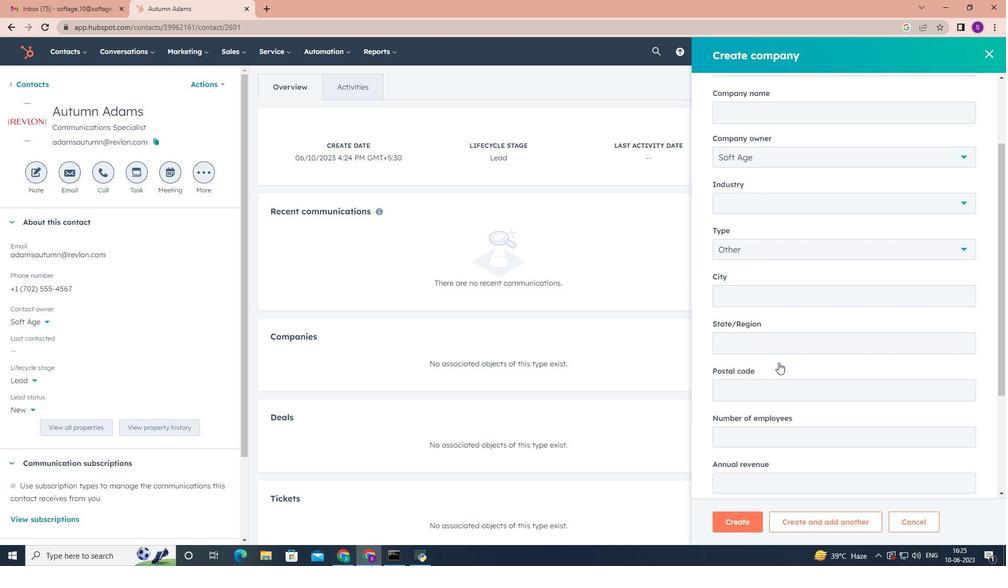 
Action: Mouse scrolled (779, 362) with delta (0, 0)
Screenshot: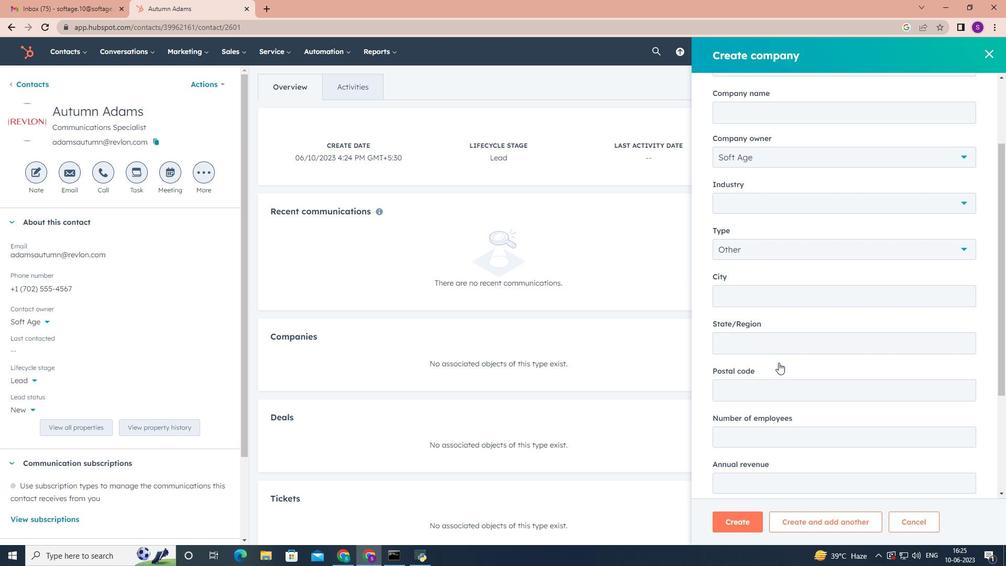 
Action: Mouse scrolled (779, 362) with delta (0, 0)
Screenshot: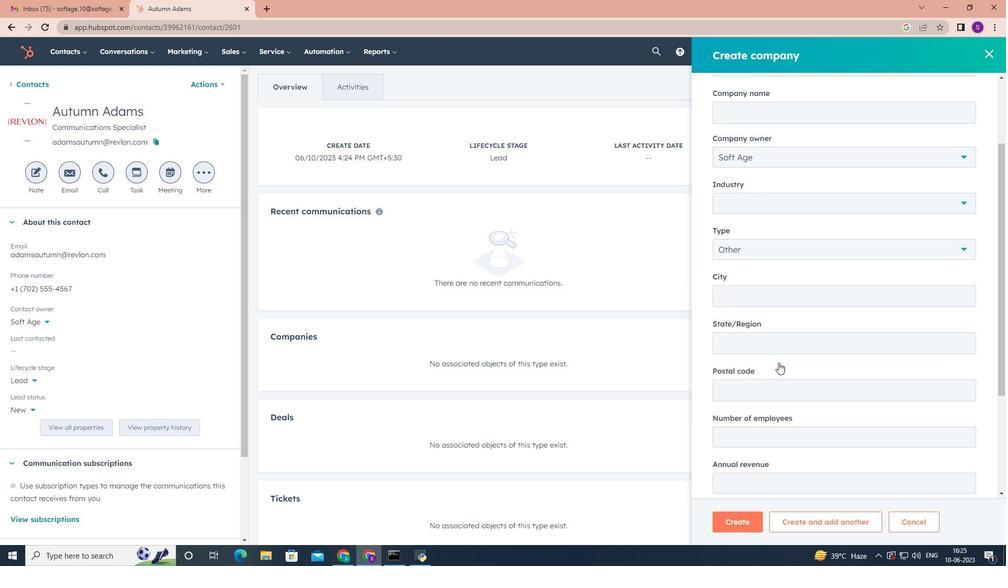 
Action: Mouse moved to (782, 428)
Screenshot: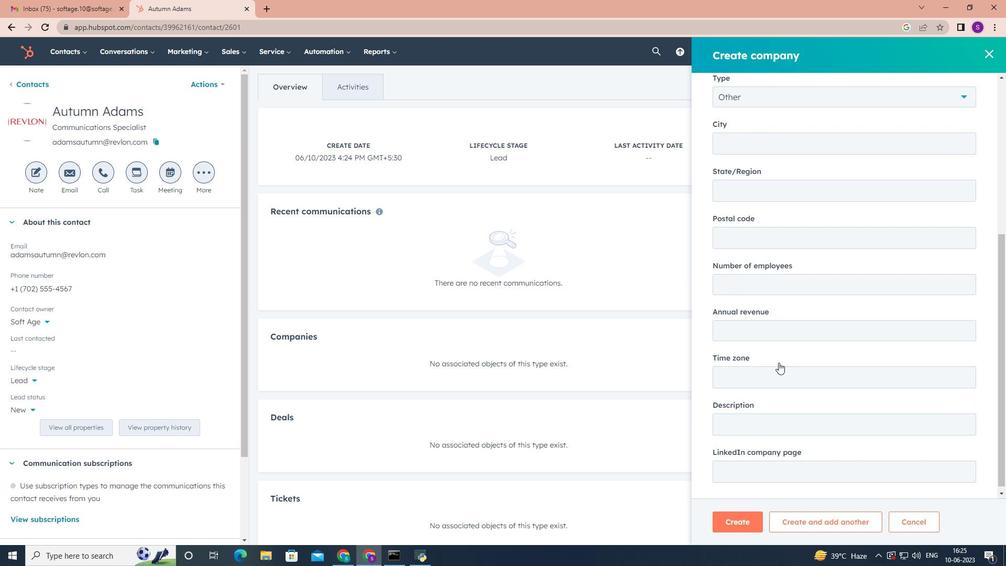 
Action: Mouse scrolled (782, 427) with delta (0, 0)
Screenshot: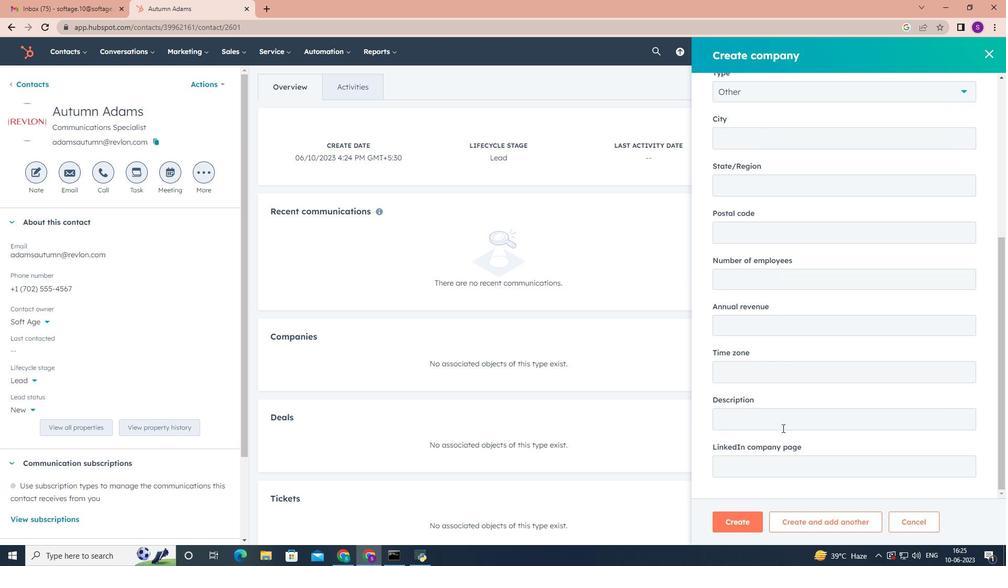 
Action: Mouse scrolled (782, 427) with delta (0, 0)
Screenshot: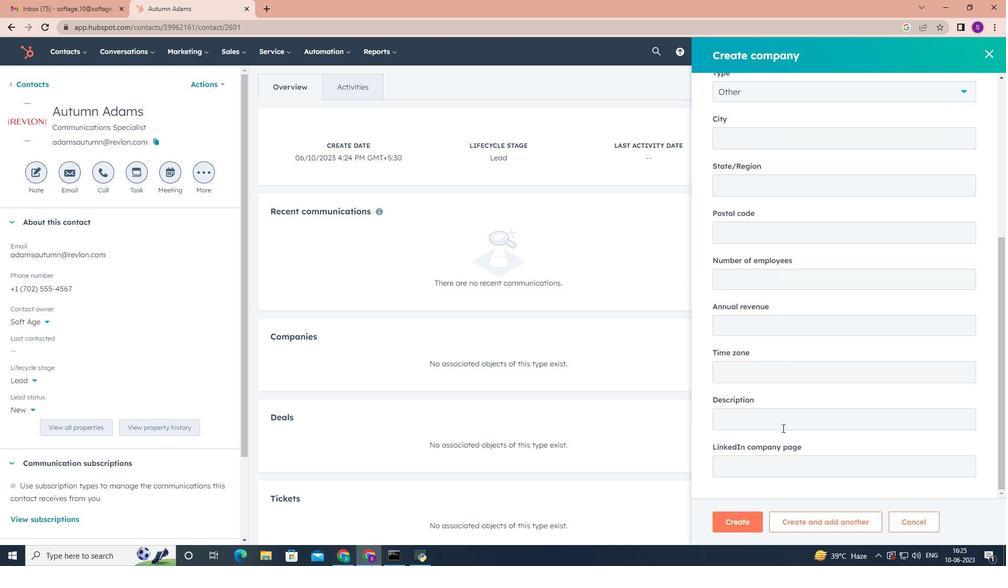 
Action: Mouse scrolled (782, 427) with delta (0, 0)
Screenshot: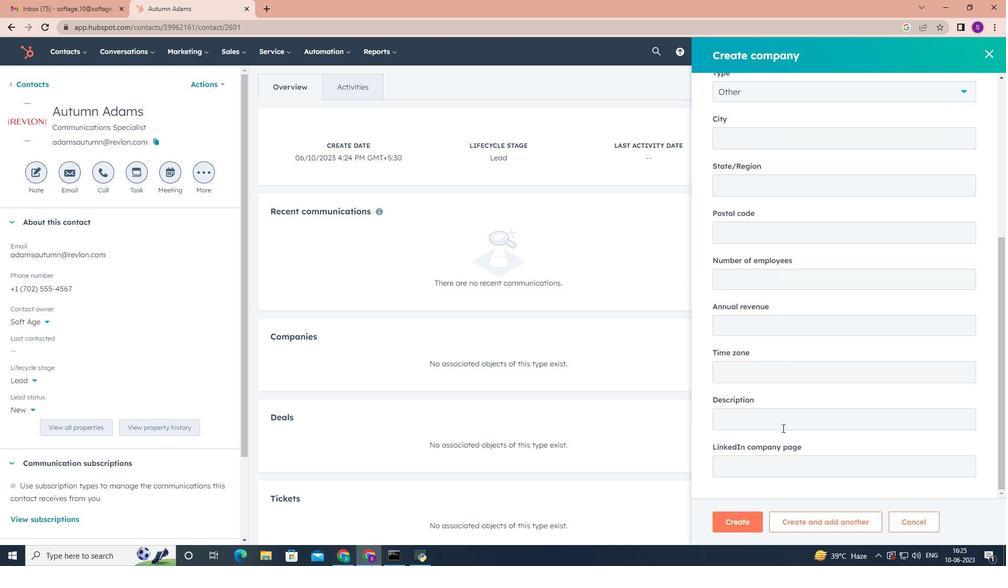 
Action: Mouse scrolled (782, 427) with delta (0, 0)
Screenshot: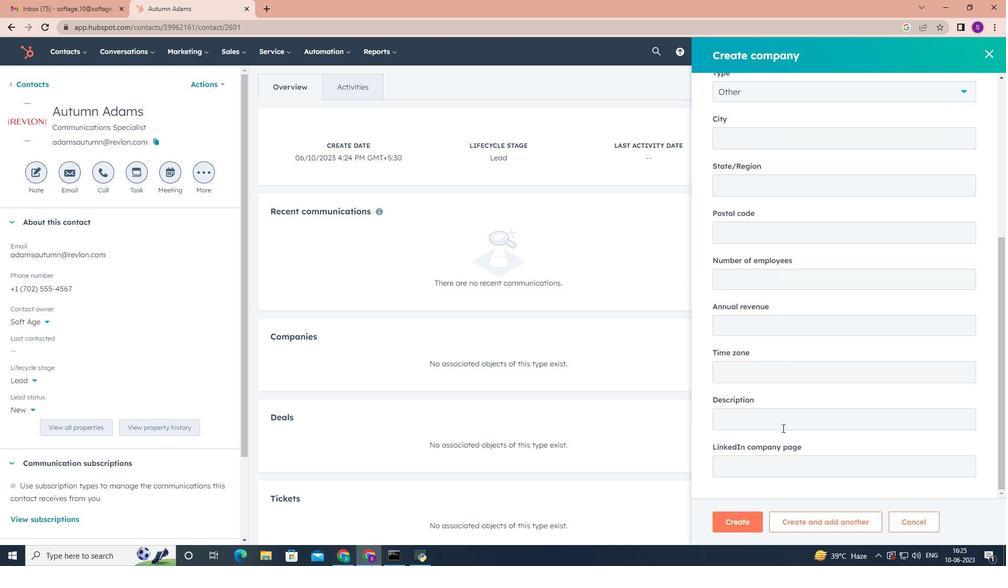 
Action: Mouse scrolled (782, 427) with delta (0, 0)
Screenshot: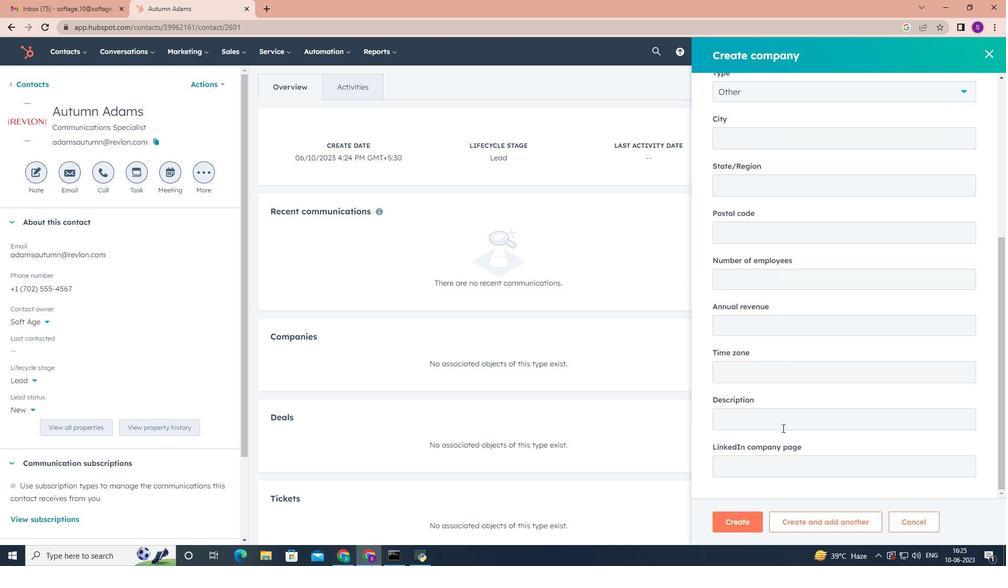 
Action: Mouse moved to (744, 517)
Screenshot: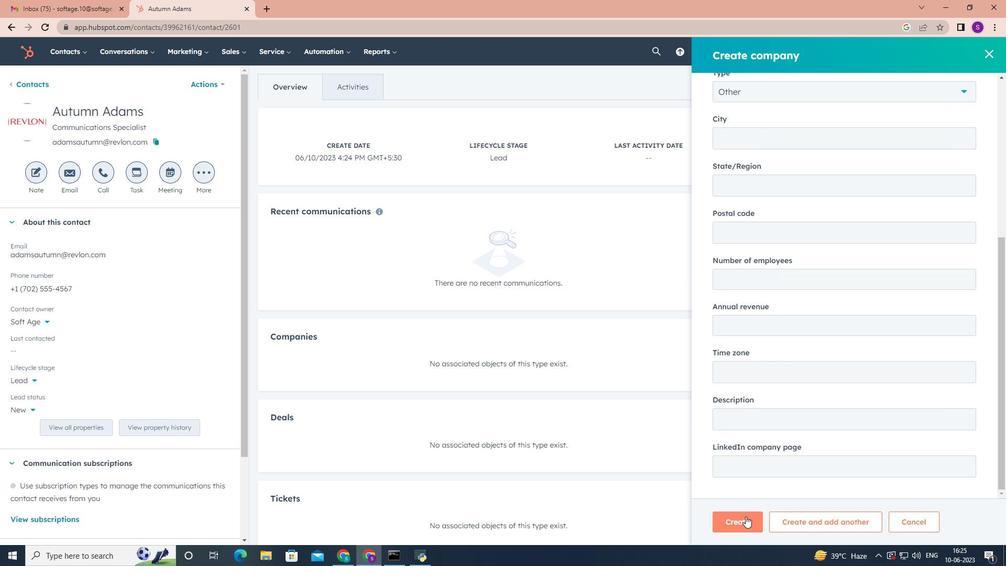 
Action: Mouse pressed left at (744, 517)
Screenshot: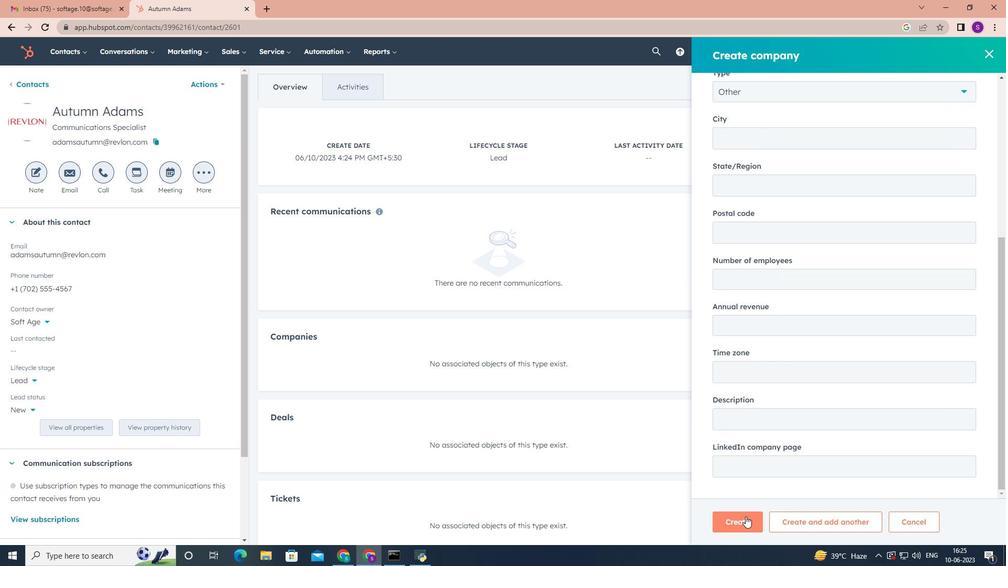 
Action: Mouse moved to (545, 314)
Screenshot: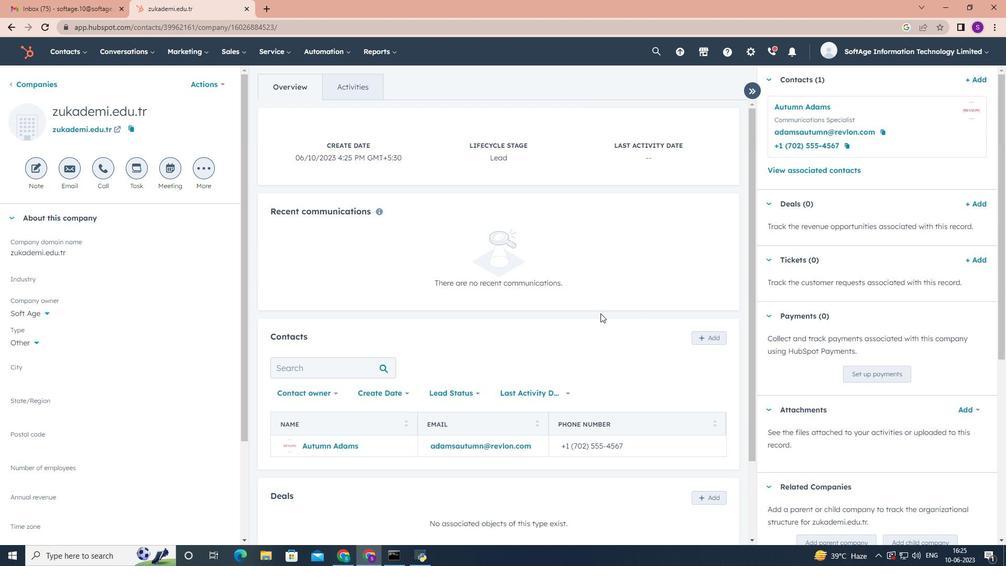 
